 Task: Send an email with the signature Gus Powell with the subject Cancellation of a call and the message Can you please provide an update on the project status? from softage.8@softage.net to softage.9@softage.net and softage.10@softage.net
Action: Mouse moved to (964, 56)
Screenshot: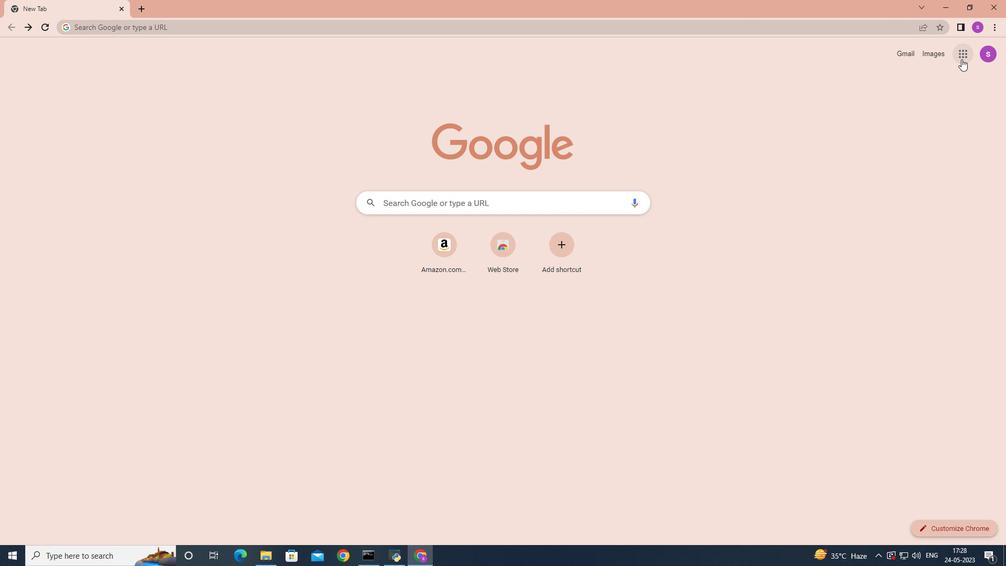 
Action: Mouse pressed left at (964, 56)
Screenshot: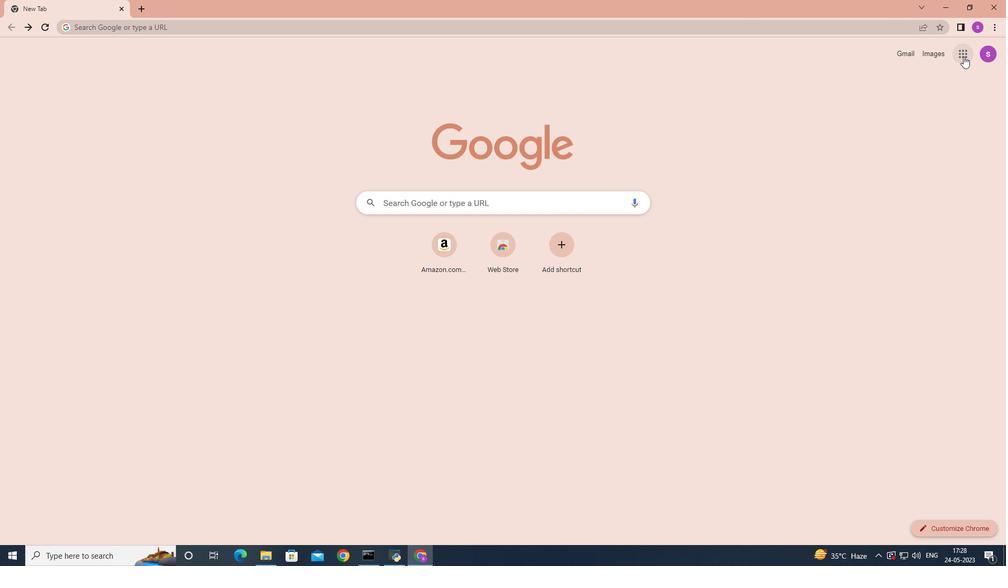 
Action: Mouse moved to (923, 101)
Screenshot: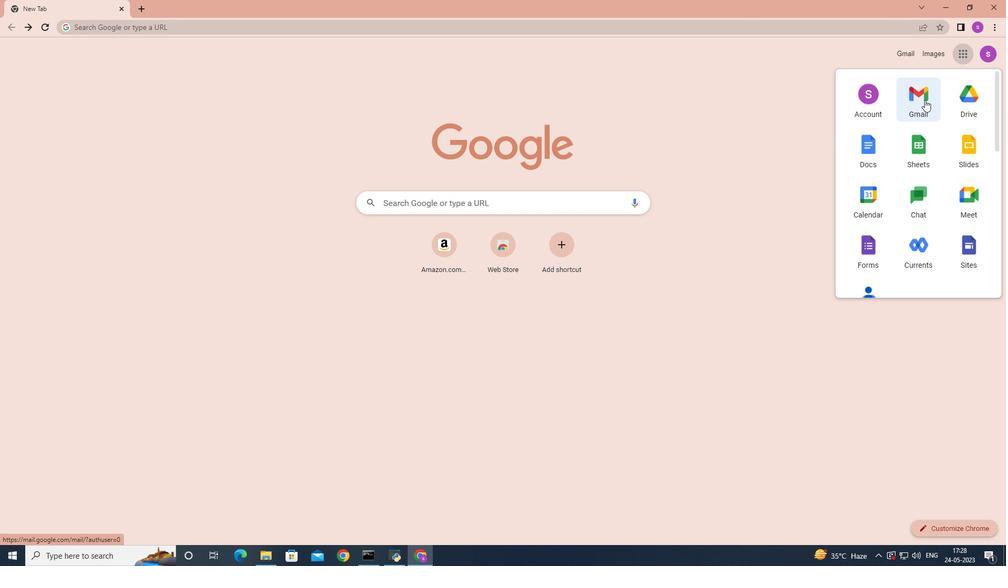 
Action: Mouse pressed left at (923, 101)
Screenshot: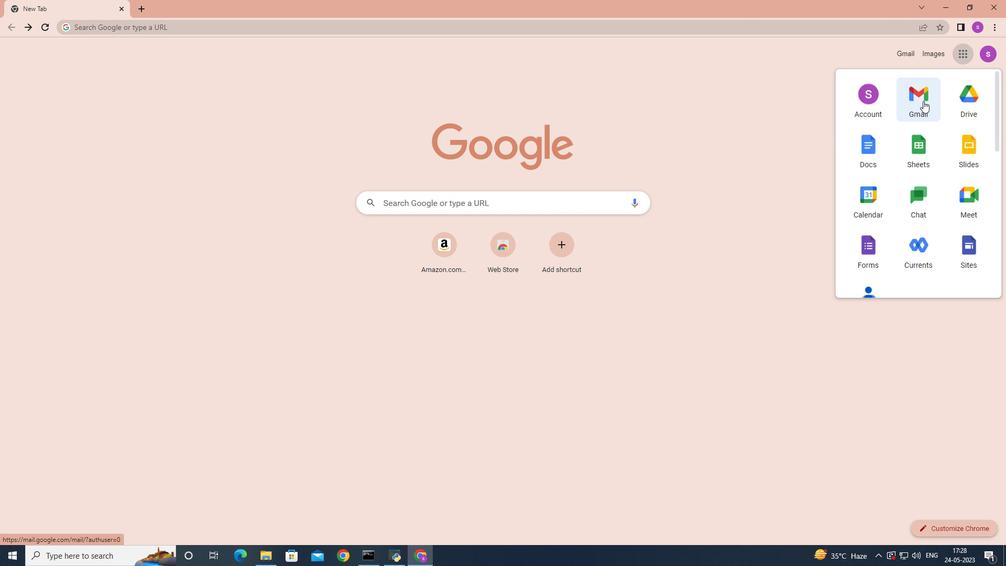 
Action: Mouse moved to (892, 61)
Screenshot: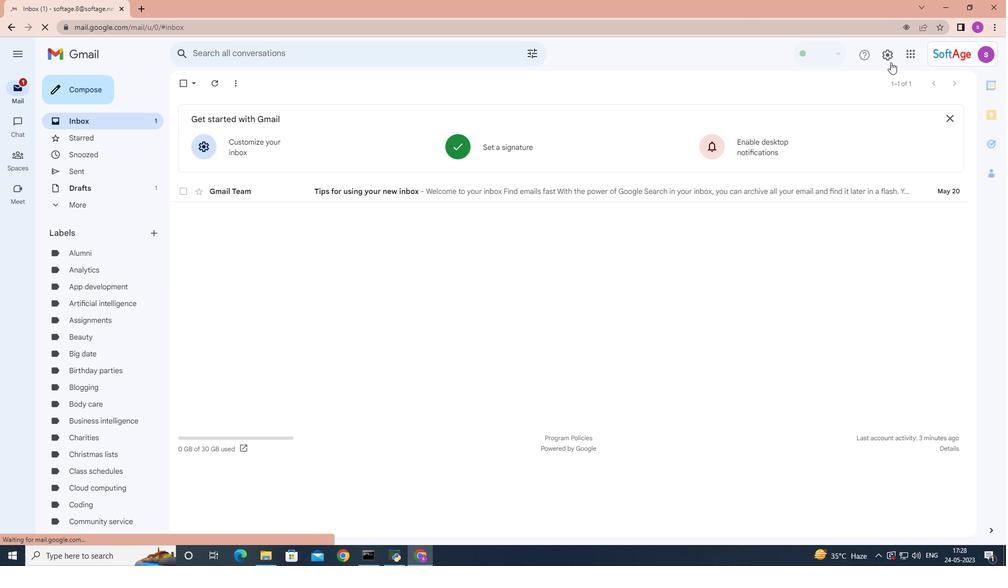 
Action: Mouse pressed left at (892, 61)
Screenshot: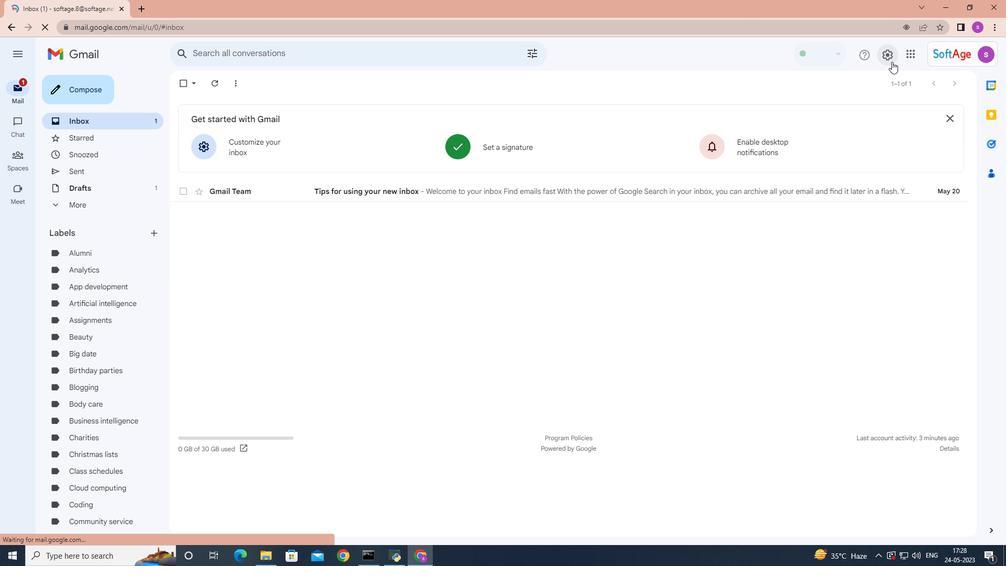 
Action: Mouse moved to (895, 106)
Screenshot: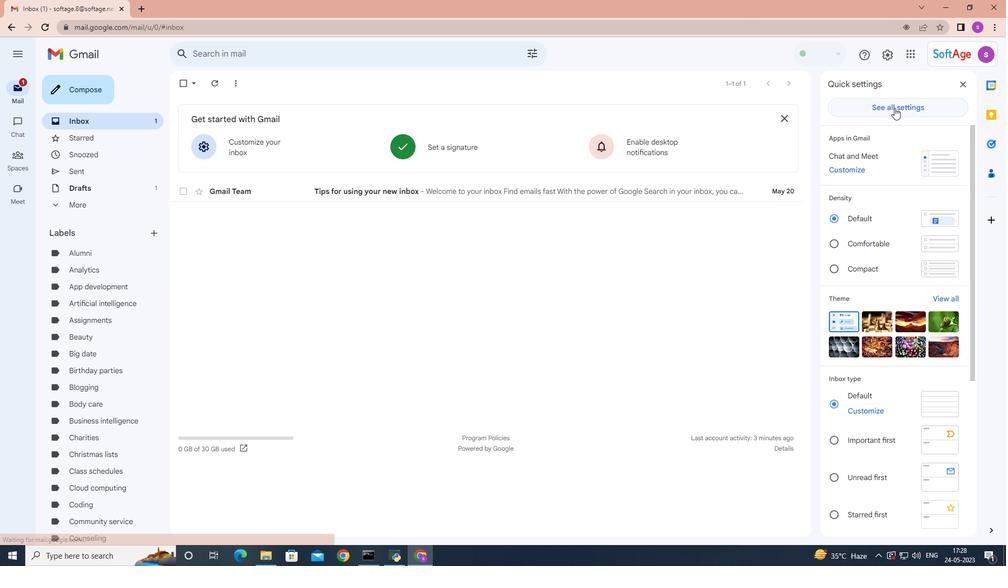 
Action: Mouse pressed left at (895, 106)
Screenshot: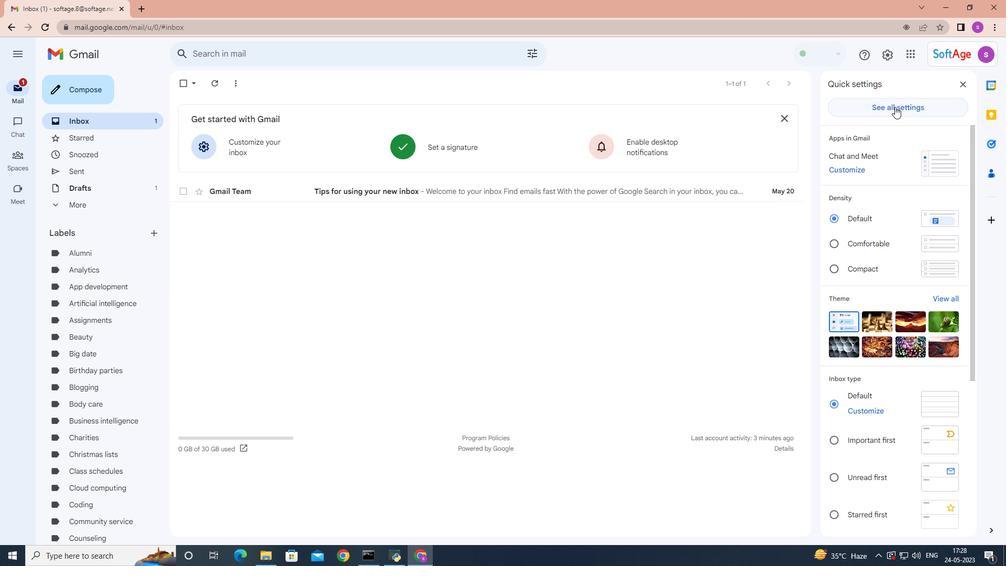 
Action: Mouse moved to (765, 188)
Screenshot: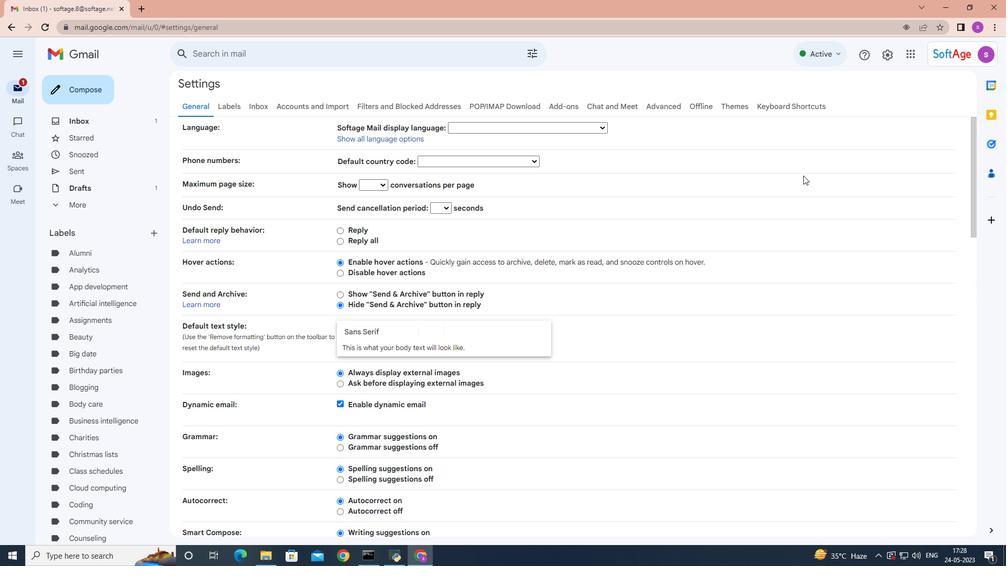 
Action: Mouse scrolled (765, 187) with delta (0, 0)
Screenshot: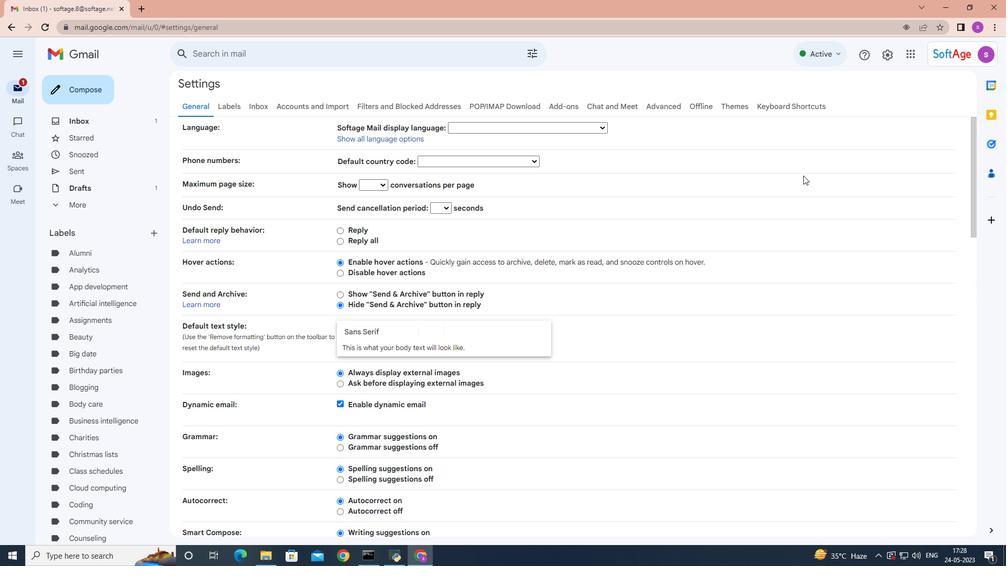 
Action: Mouse scrolled (765, 187) with delta (0, 0)
Screenshot: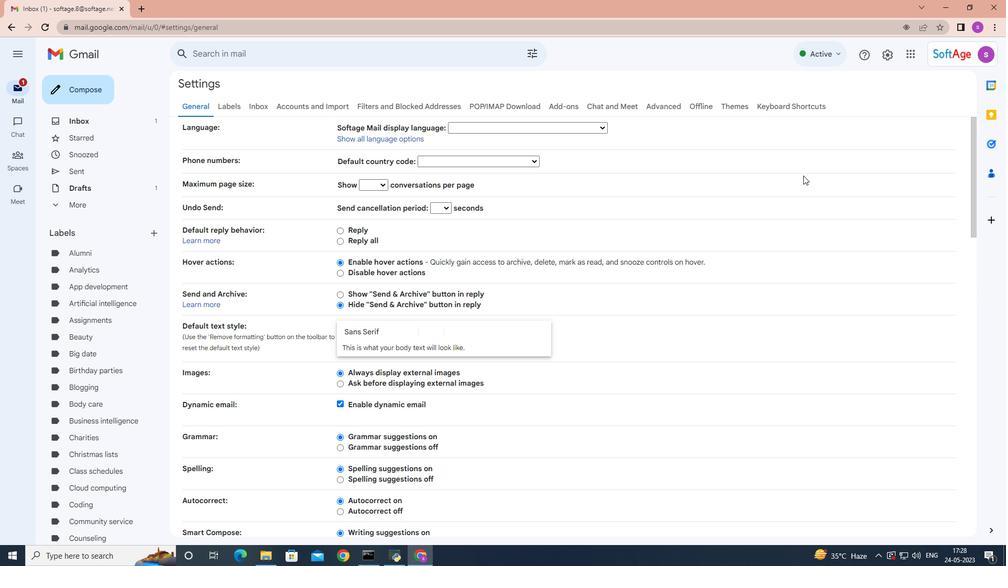 
Action: Mouse moved to (764, 188)
Screenshot: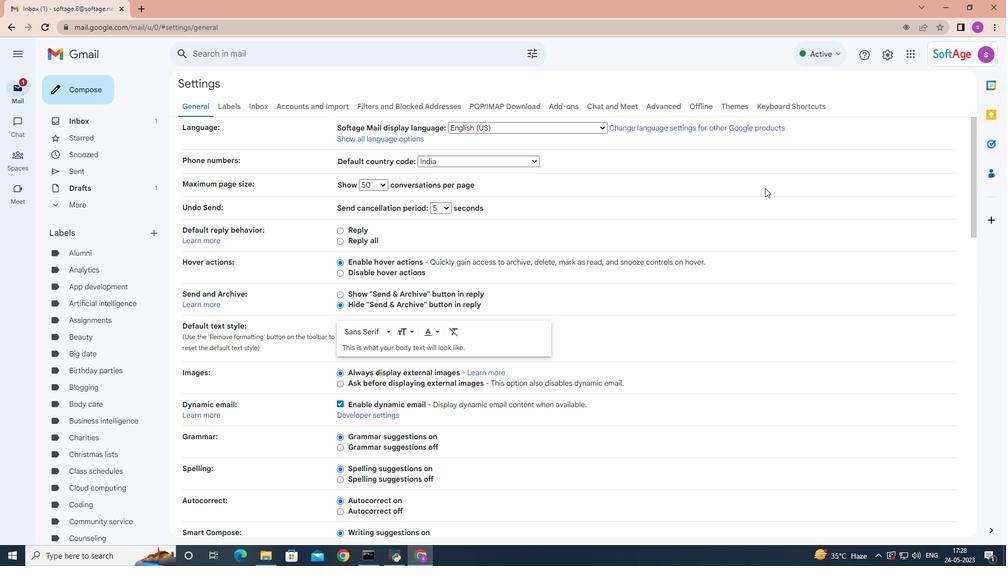 
Action: Mouse scrolled (764, 187) with delta (0, 0)
Screenshot: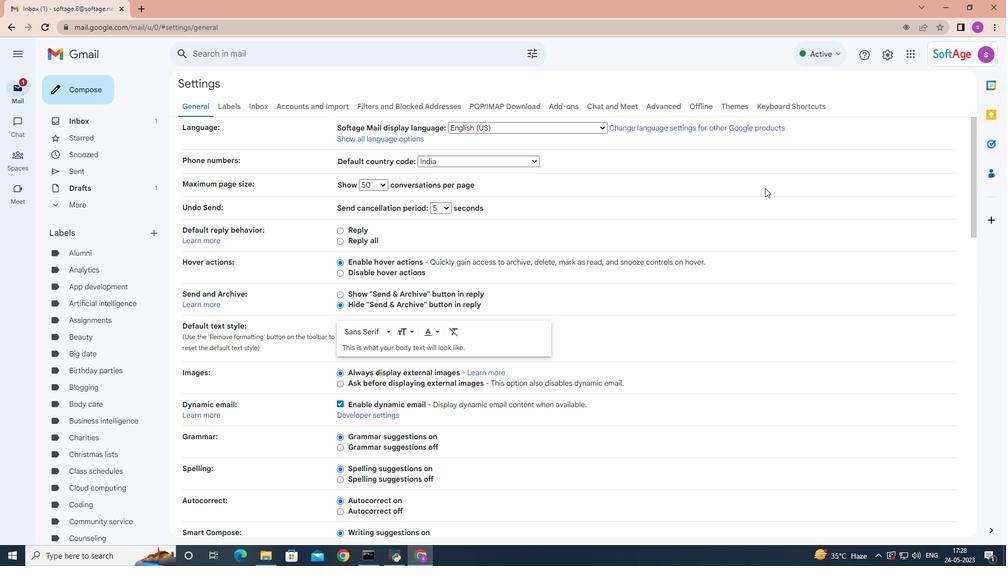 
Action: Mouse moved to (763, 188)
Screenshot: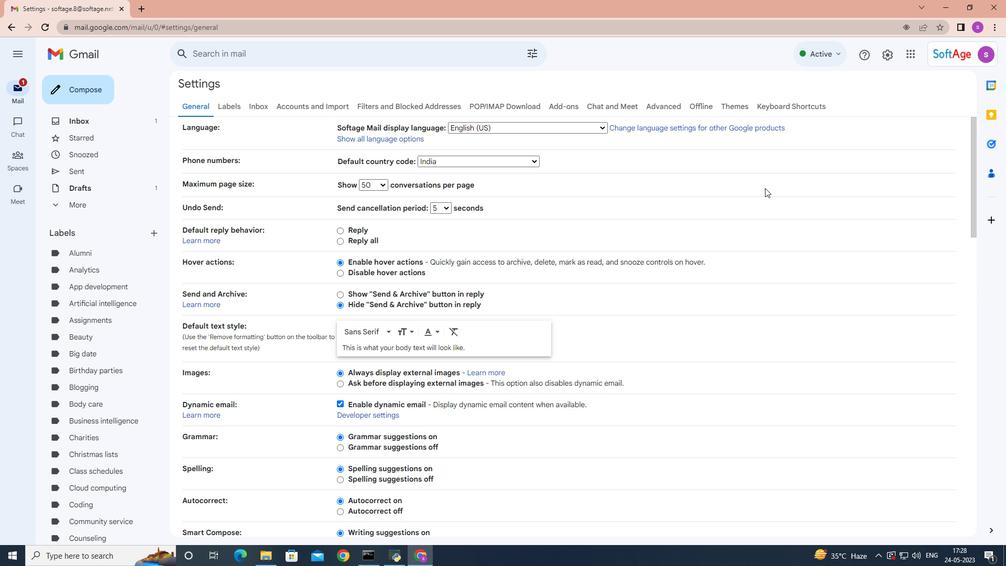 
Action: Mouse scrolled (763, 187) with delta (0, 0)
Screenshot: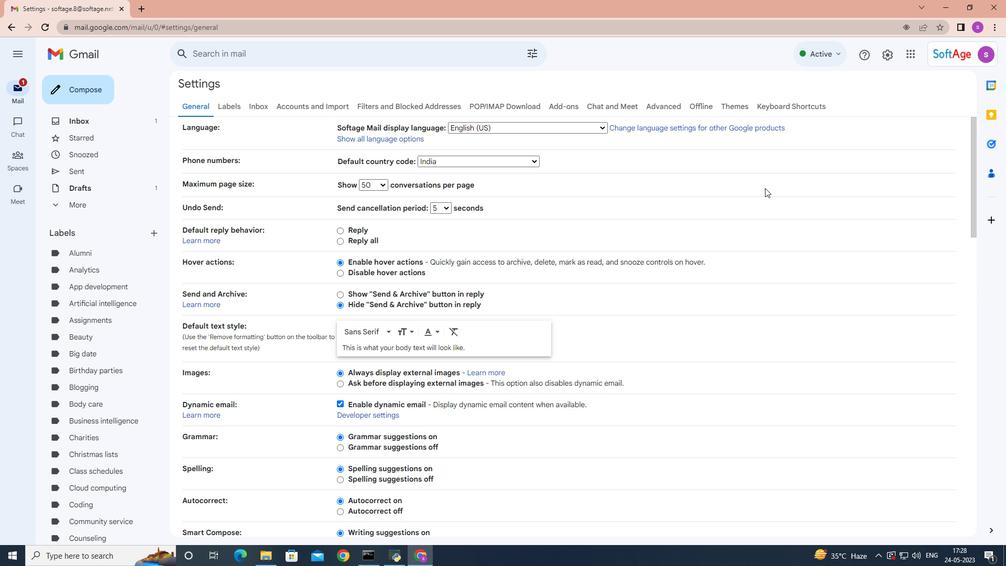 
Action: Mouse moved to (762, 187)
Screenshot: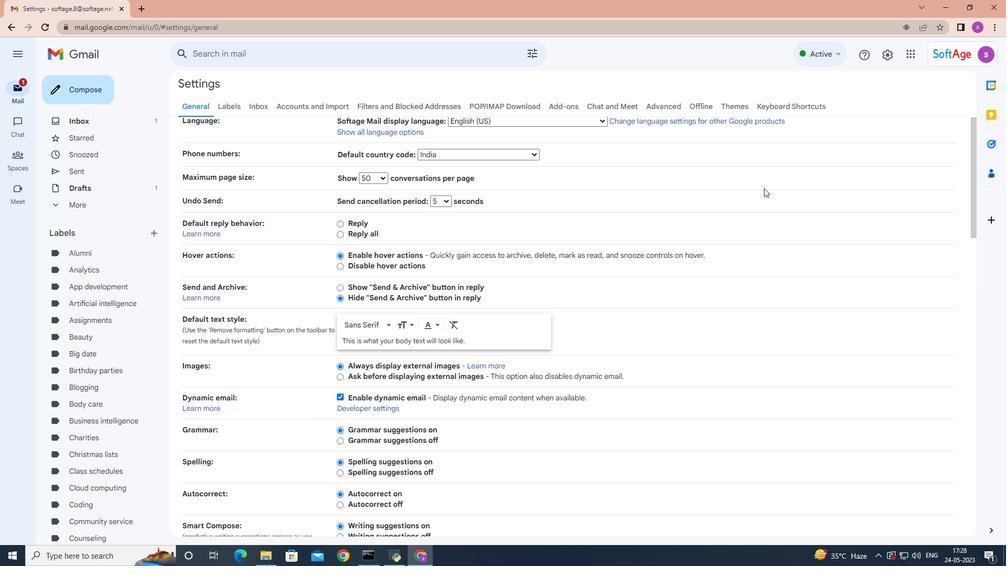 
Action: Mouse scrolled (762, 187) with delta (0, 0)
Screenshot: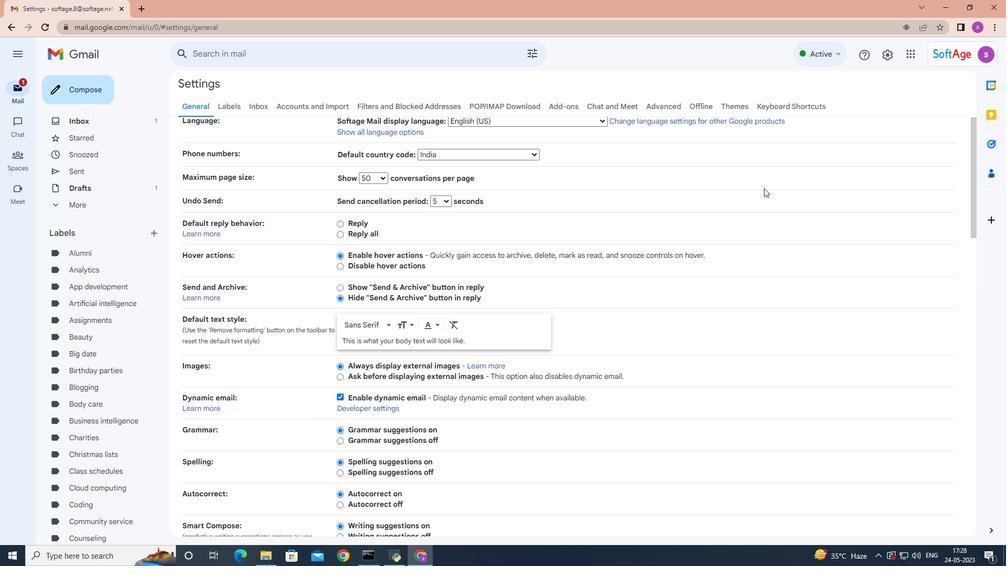 
Action: Mouse moved to (725, 169)
Screenshot: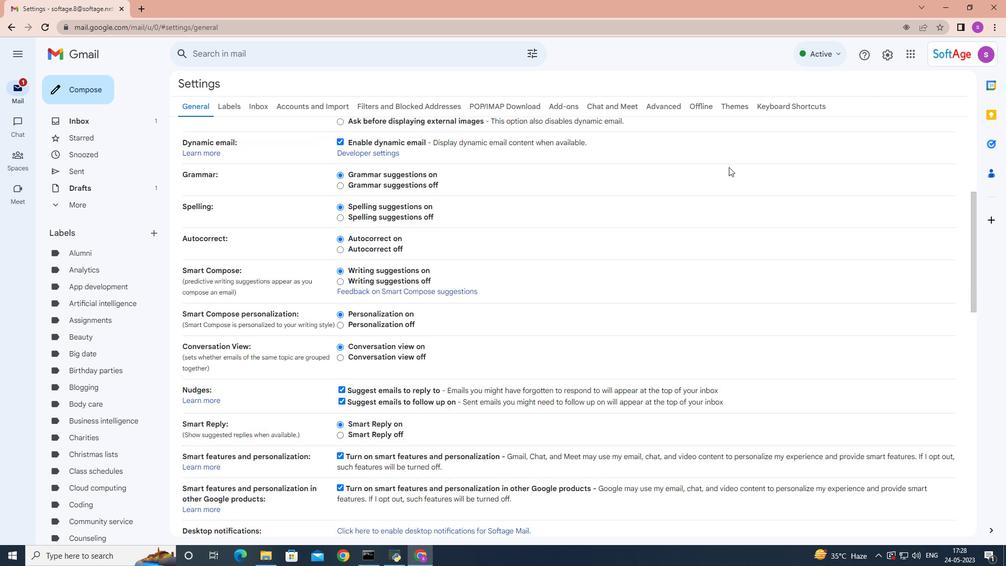 
Action: Mouse scrolled (725, 169) with delta (0, 0)
Screenshot: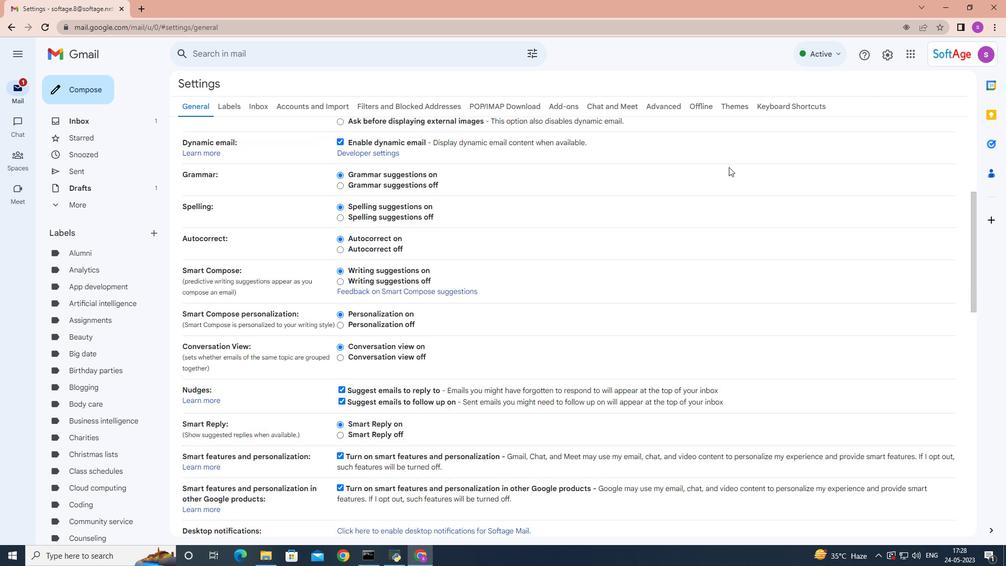 
Action: Mouse moved to (722, 171)
Screenshot: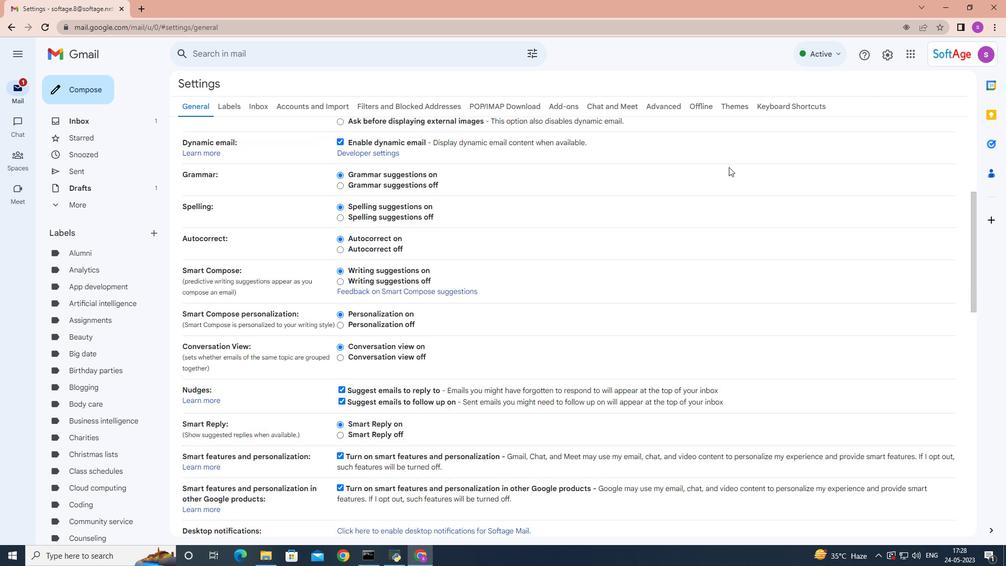 
Action: Mouse scrolled (722, 171) with delta (0, 0)
Screenshot: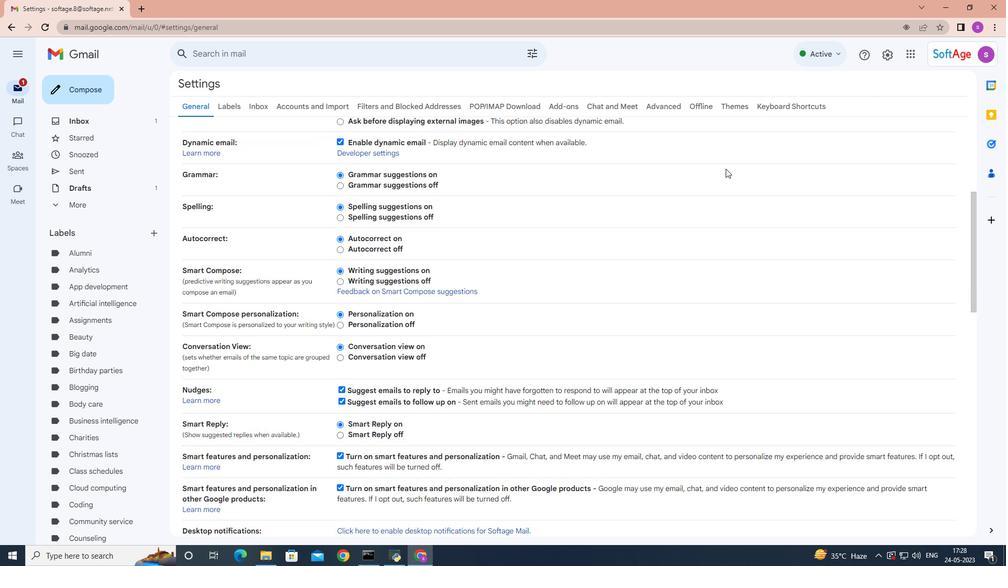 
Action: Mouse moved to (721, 172)
Screenshot: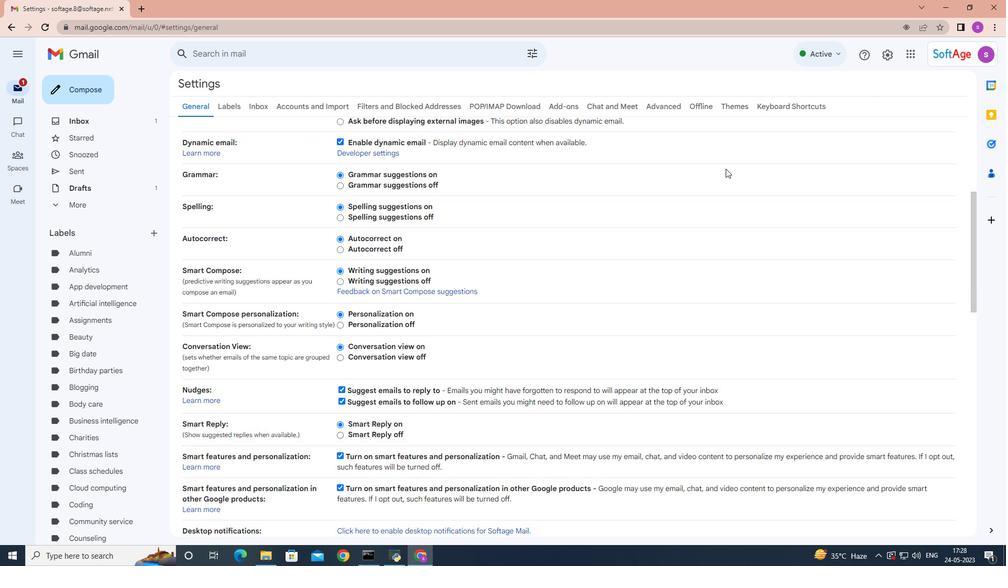 
Action: Mouse scrolled (721, 171) with delta (0, 0)
Screenshot: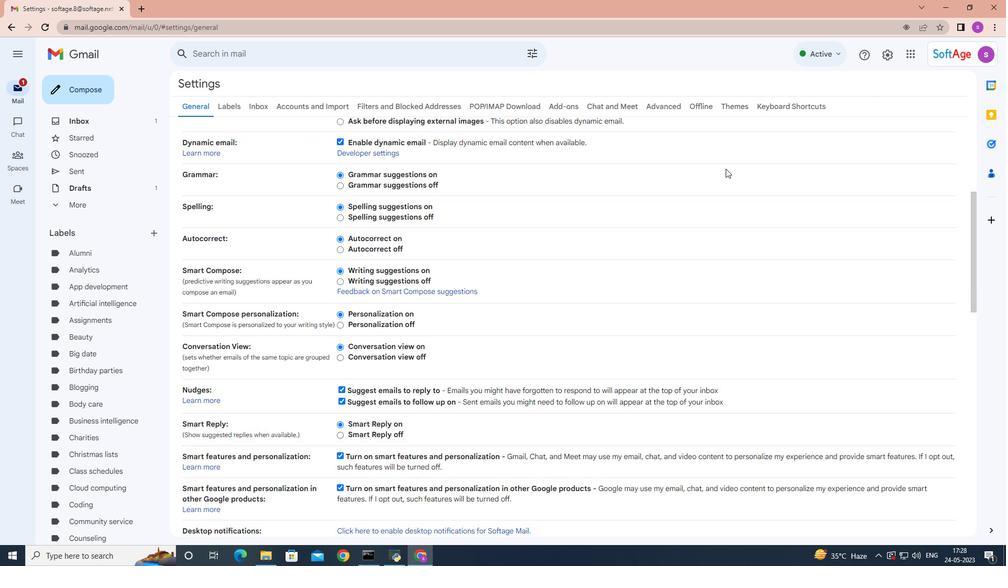 
Action: Mouse moved to (720, 172)
Screenshot: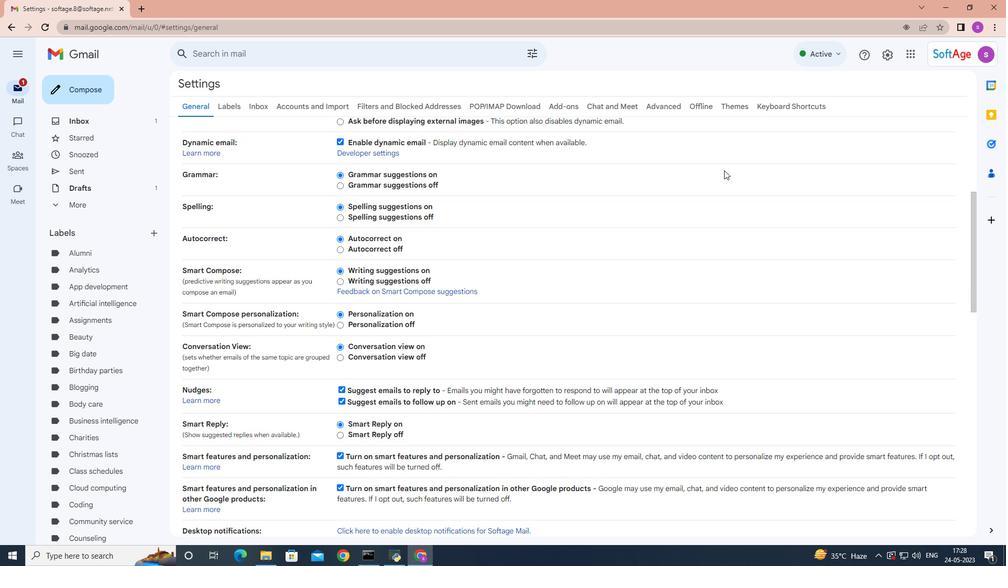 
Action: Mouse scrolled (720, 171) with delta (0, 0)
Screenshot: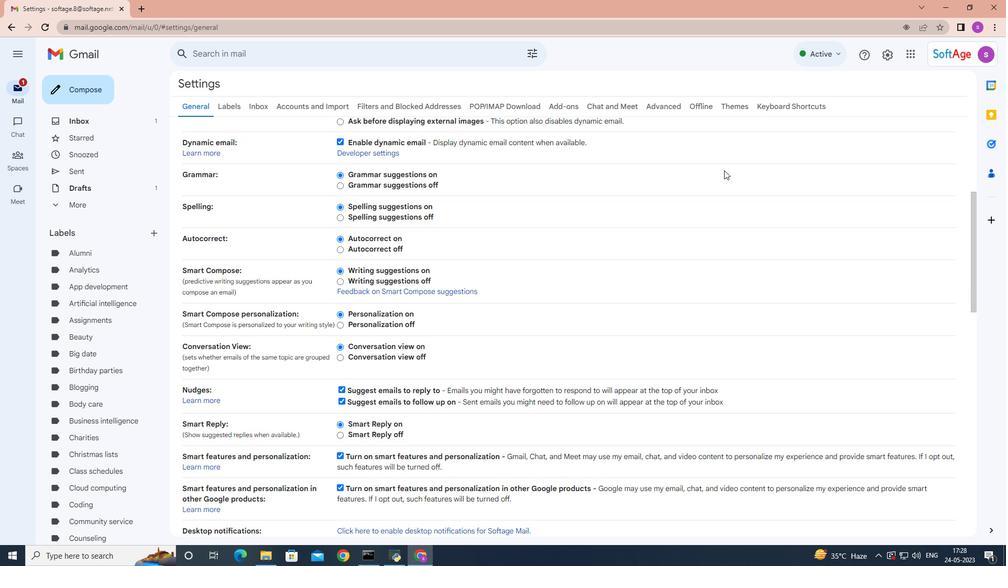 
Action: Mouse moved to (721, 169)
Screenshot: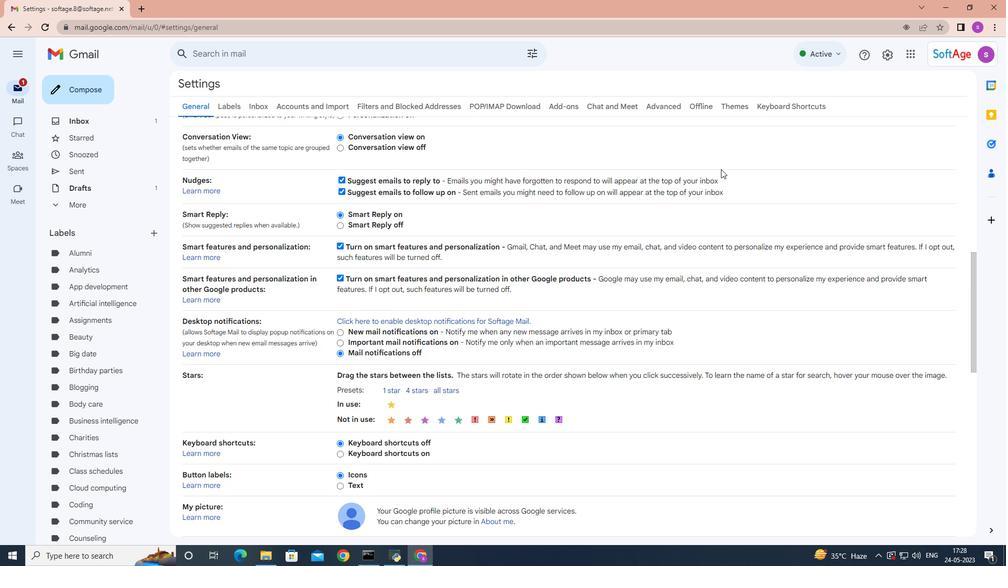 
Action: Mouse scrolled (721, 168) with delta (0, 0)
Screenshot: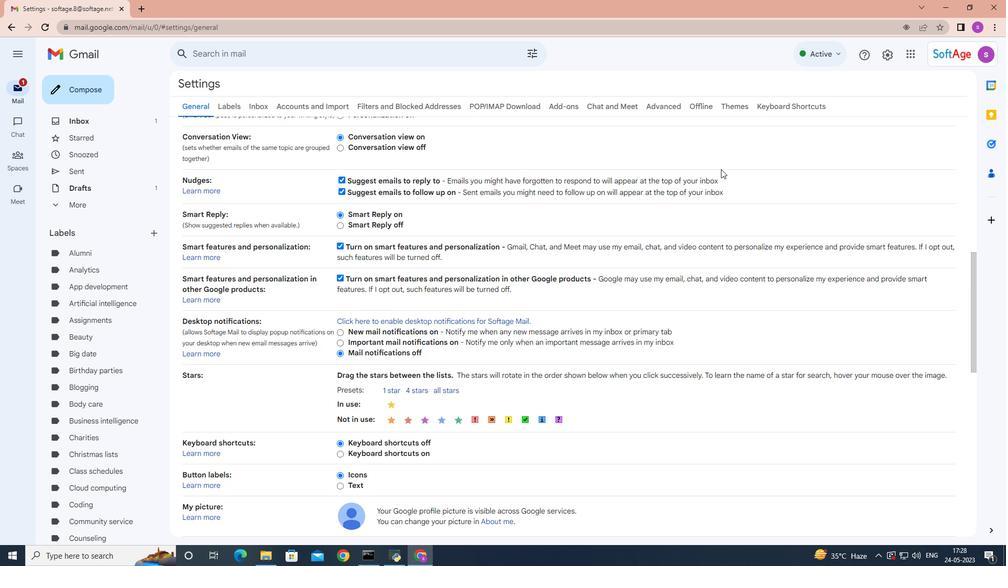 
Action: Mouse scrolled (721, 168) with delta (0, 0)
Screenshot: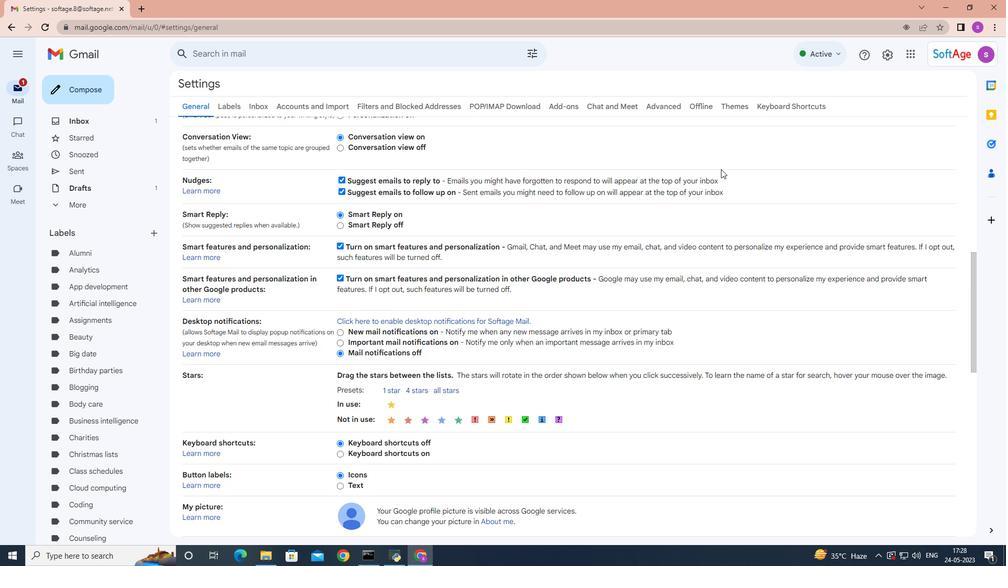 
Action: Mouse moved to (721, 169)
Screenshot: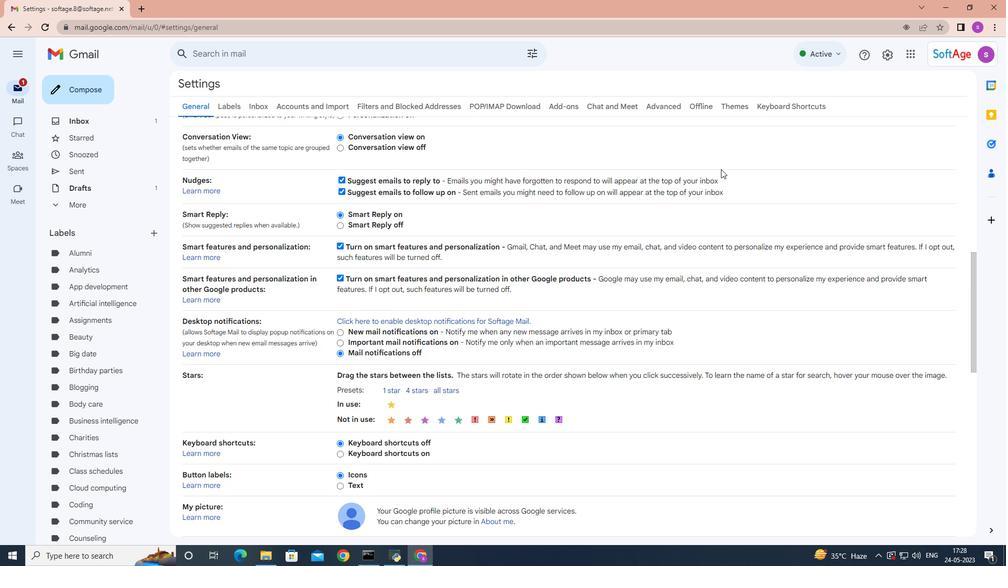 
Action: Mouse scrolled (721, 168) with delta (0, 0)
Screenshot: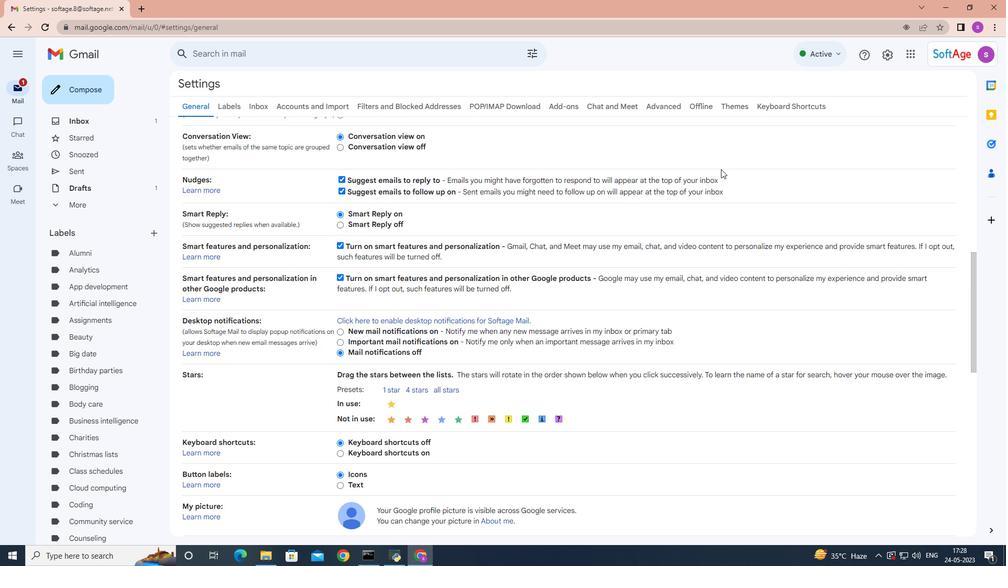 
Action: Mouse scrolled (721, 168) with delta (0, 0)
Screenshot: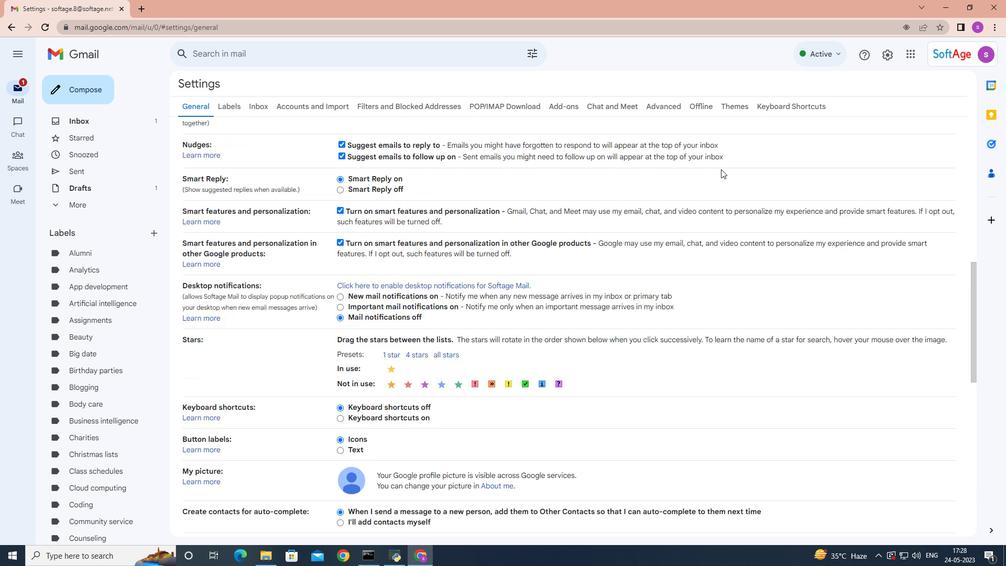
Action: Mouse moved to (721, 170)
Screenshot: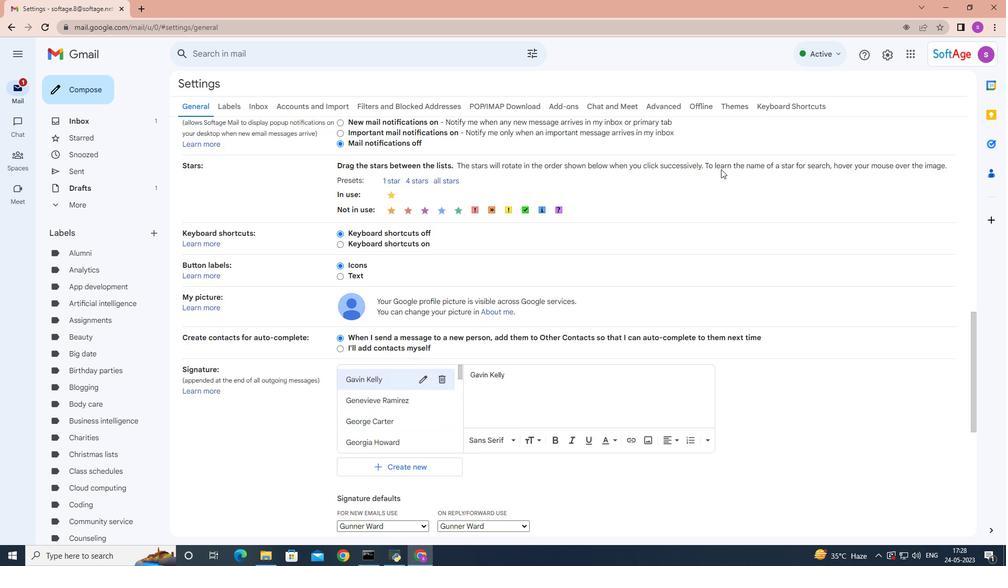 
Action: Mouse scrolled (721, 169) with delta (0, 0)
Screenshot: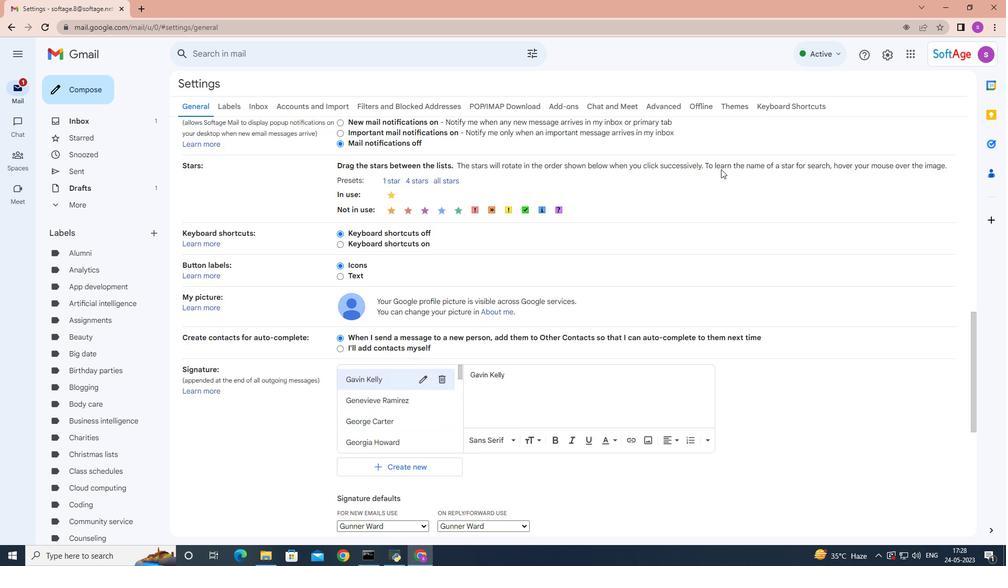 
Action: Mouse scrolled (721, 170) with delta (0, 0)
Screenshot: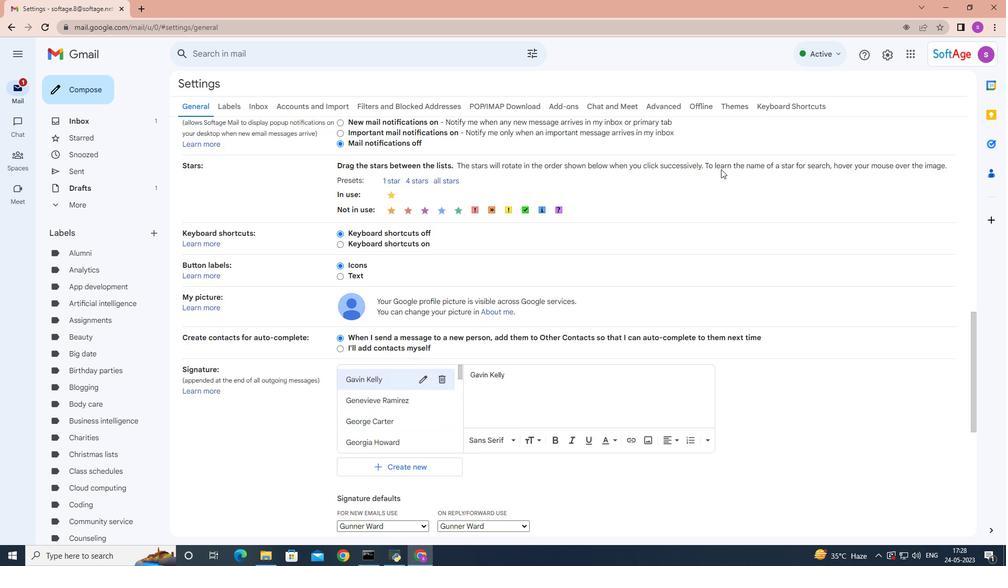 
Action: Mouse moved to (720, 170)
Screenshot: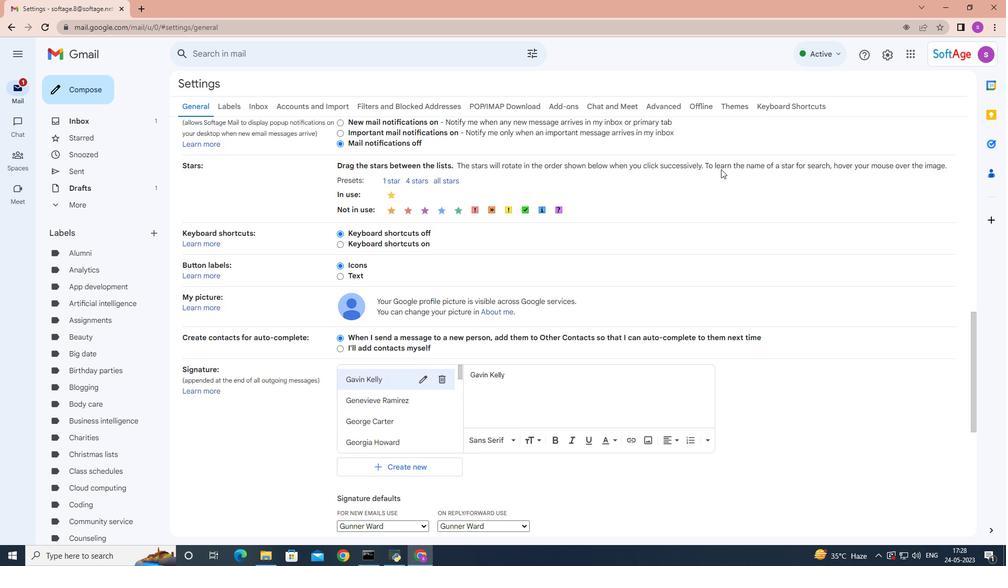 
Action: Mouse scrolled (720, 170) with delta (0, 0)
Screenshot: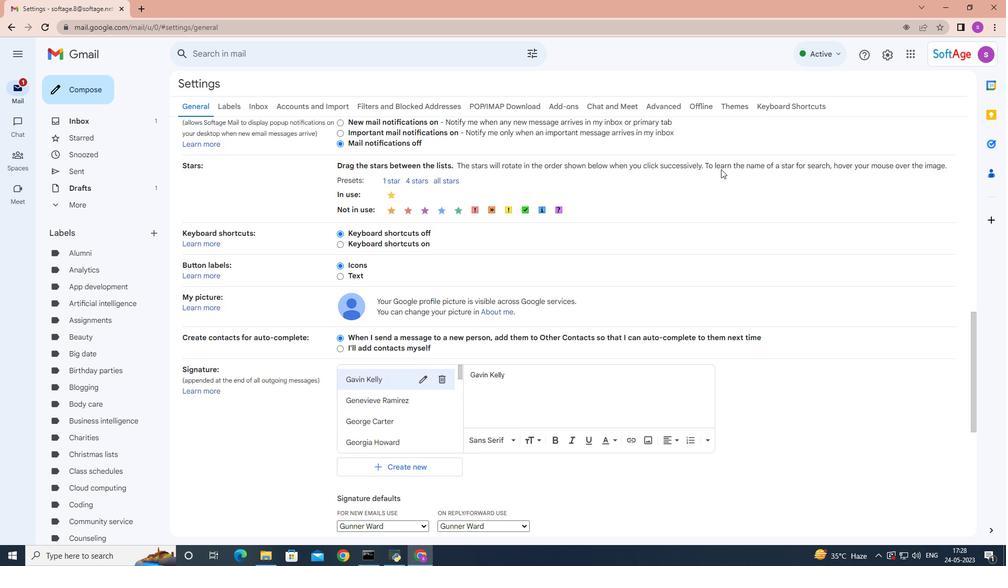 
Action: Mouse moved to (720, 170)
Screenshot: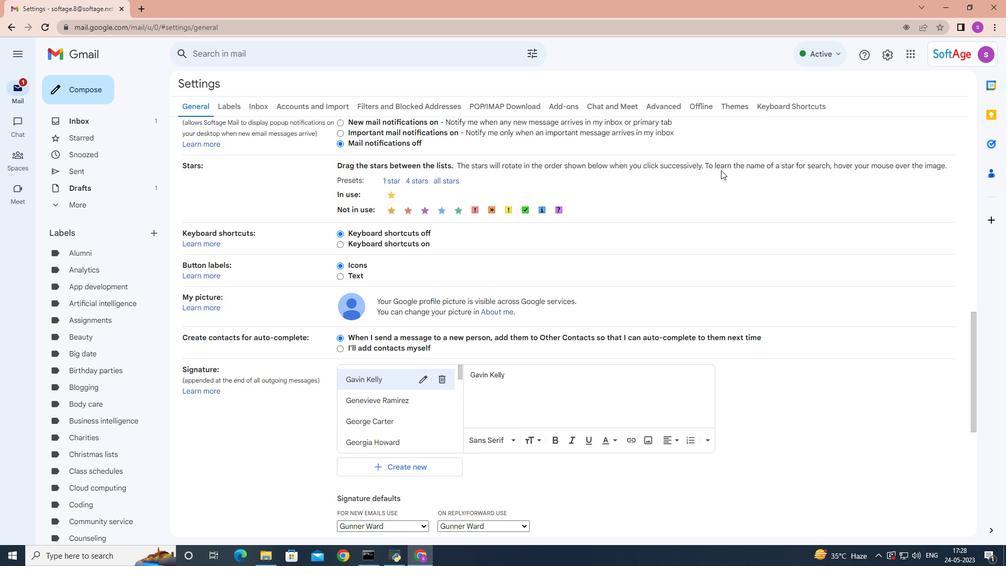 
Action: Mouse scrolled (720, 170) with delta (0, 0)
Screenshot: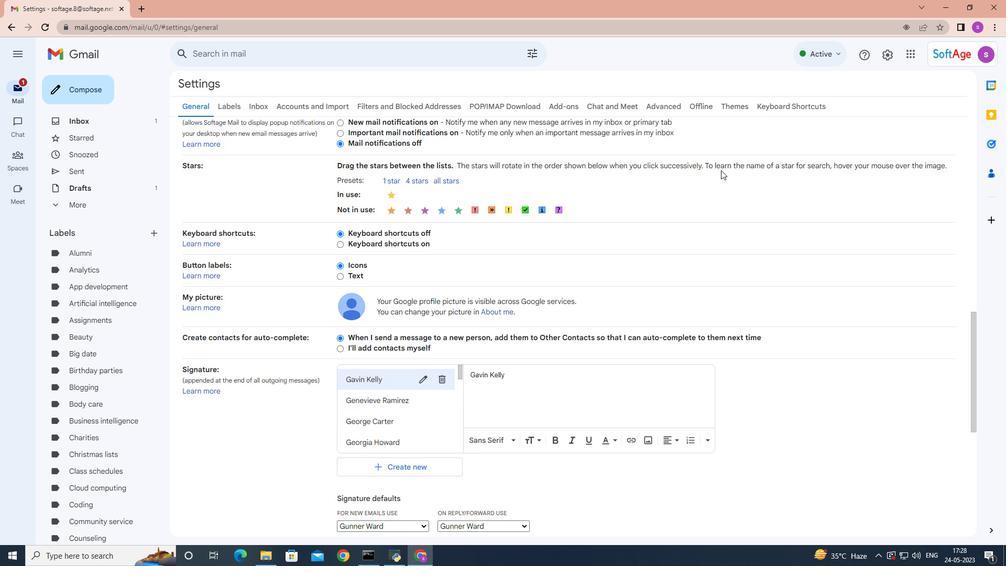 
Action: Mouse moved to (719, 170)
Screenshot: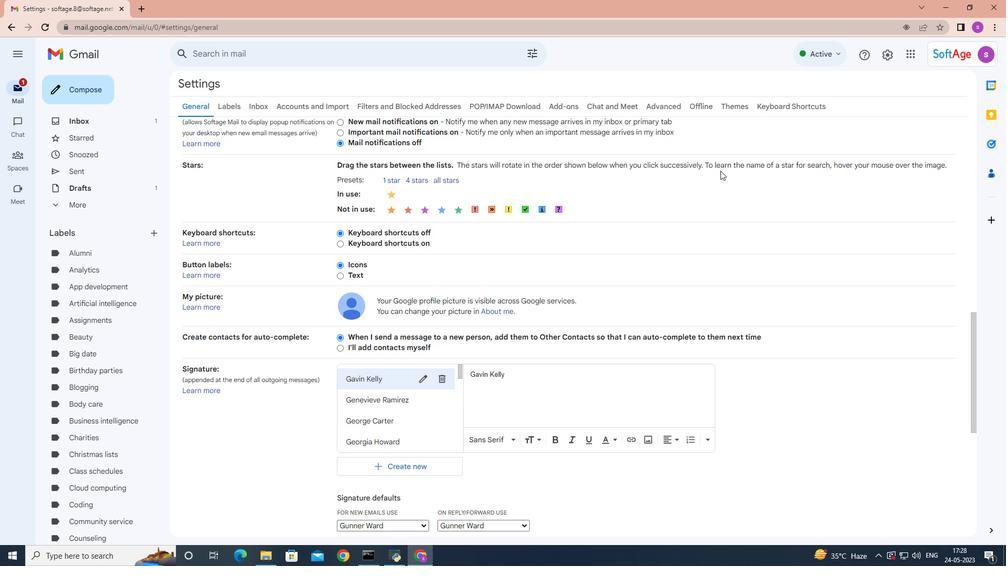 
Action: Mouse scrolled (719, 170) with delta (0, 0)
Screenshot: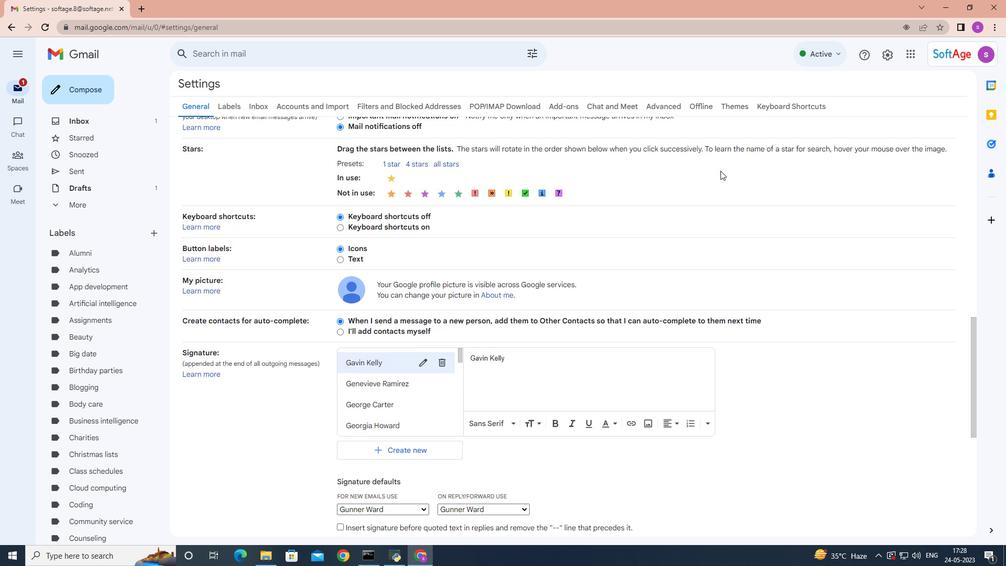 
Action: Mouse moved to (431, 202)
Screenshot: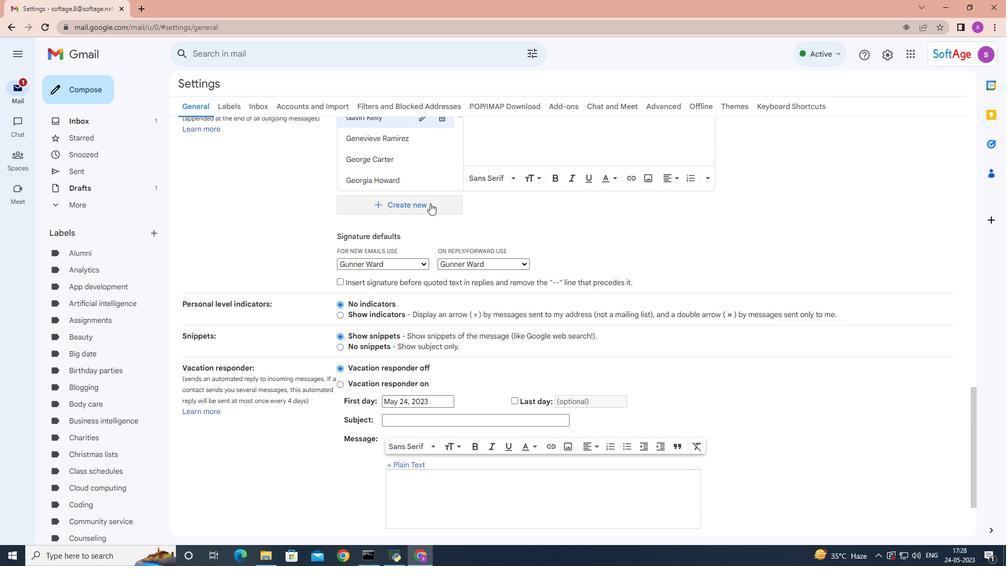 
Action: Mouse pressed left at (431, 202)
Screenshot: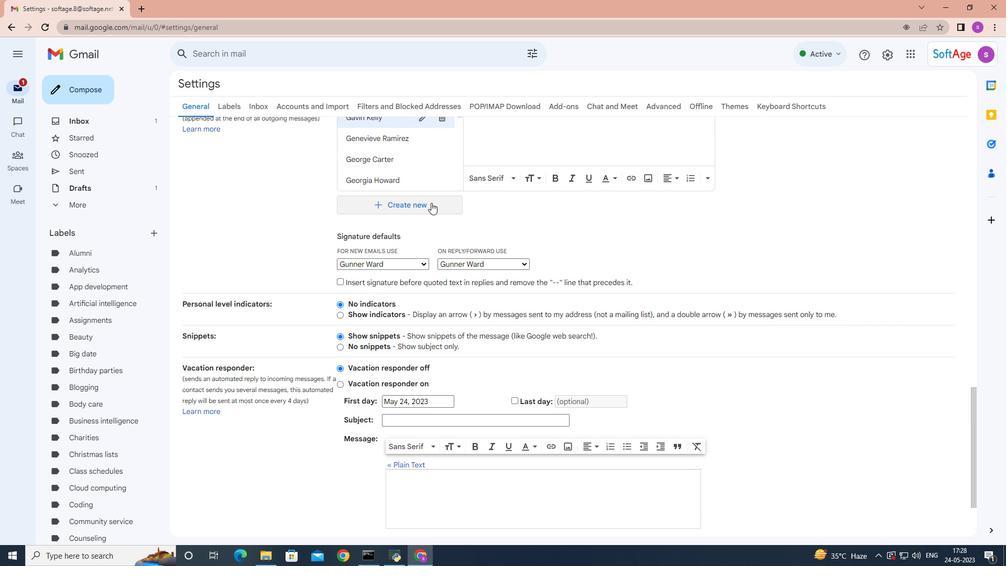 
Action: Mouse moved to (554, 314)
Screenshot: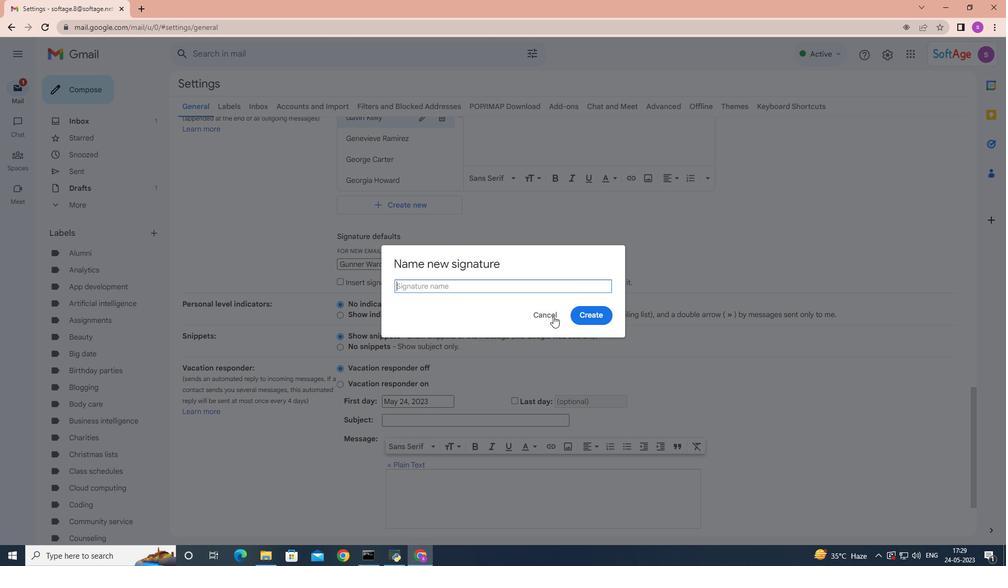 
Action: Mouse pressed left at (554, 314)
Screenshot: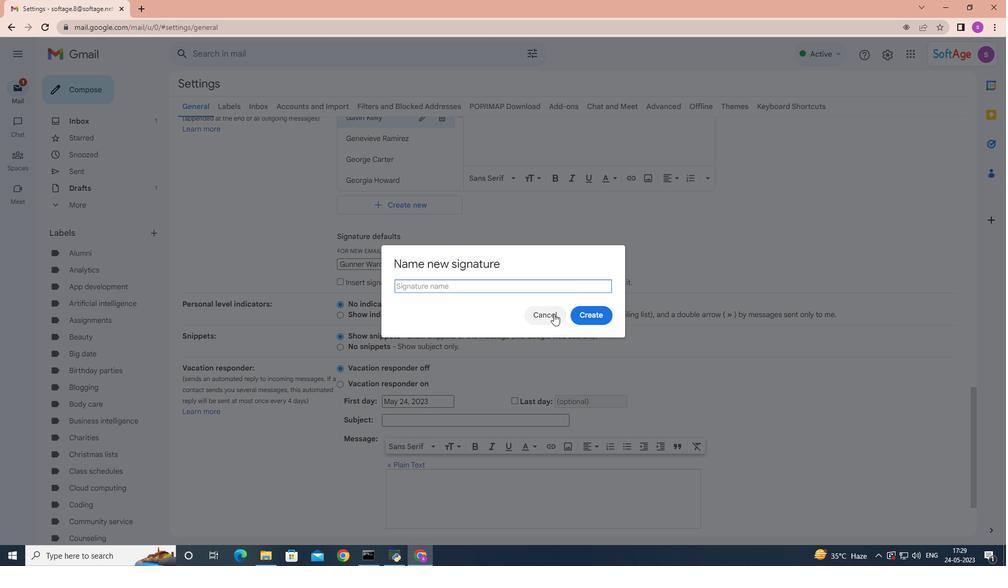 
Action: Mouse moved to (404, 164)
Screenshot: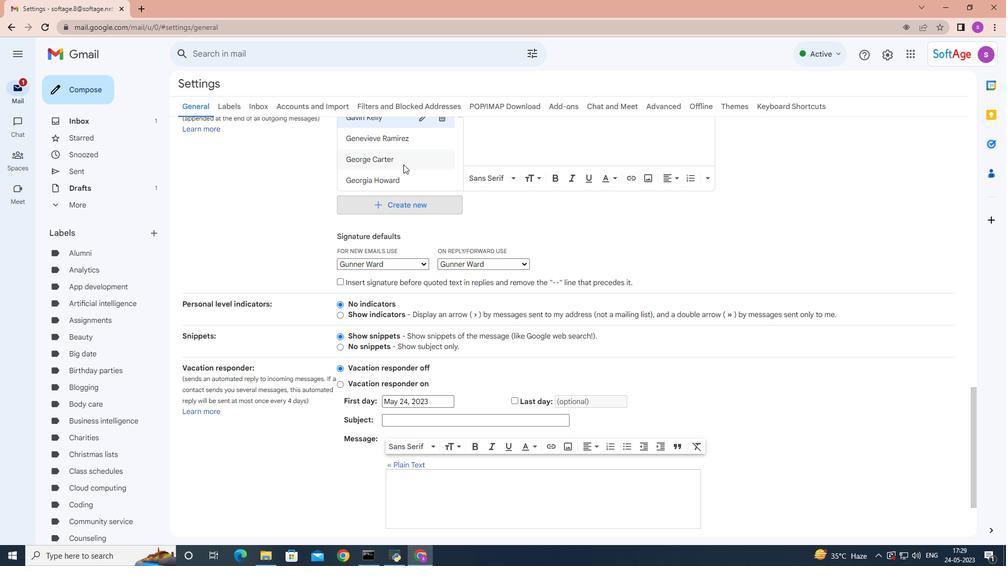 
Action: Mouse scrolled (404, 164) with delta (0, 0)
Screenshot: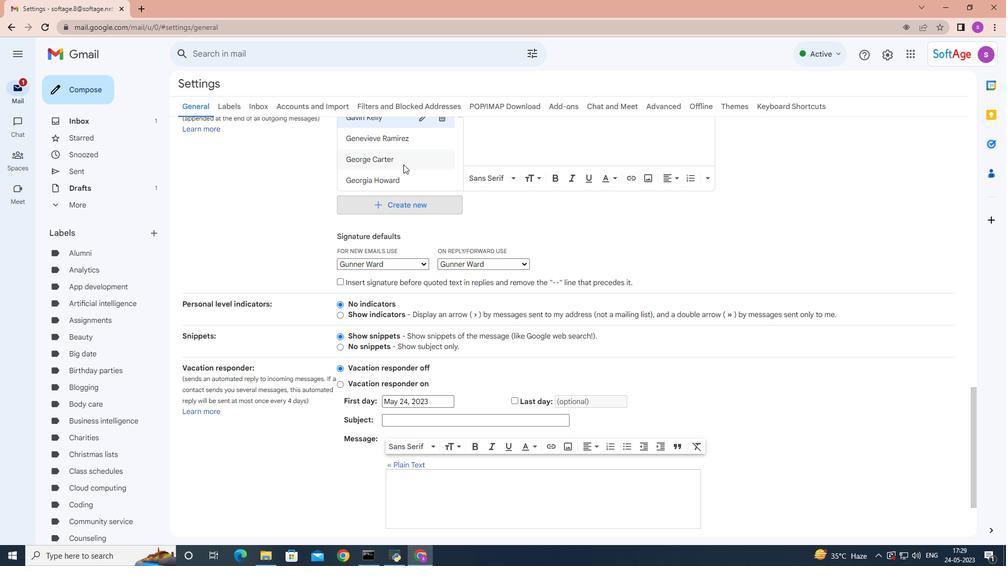 
Action: Mouse scrolled (404, 164) with delta (0, 0)
Screenshot: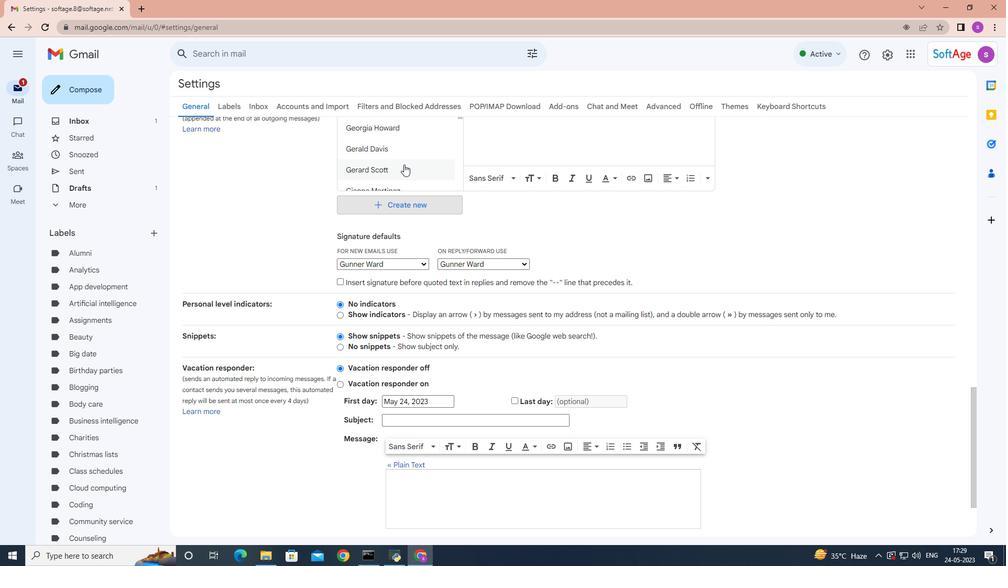 
Action: Mouse scrolled (404, 164) with delta (0, 0)
Screenshot: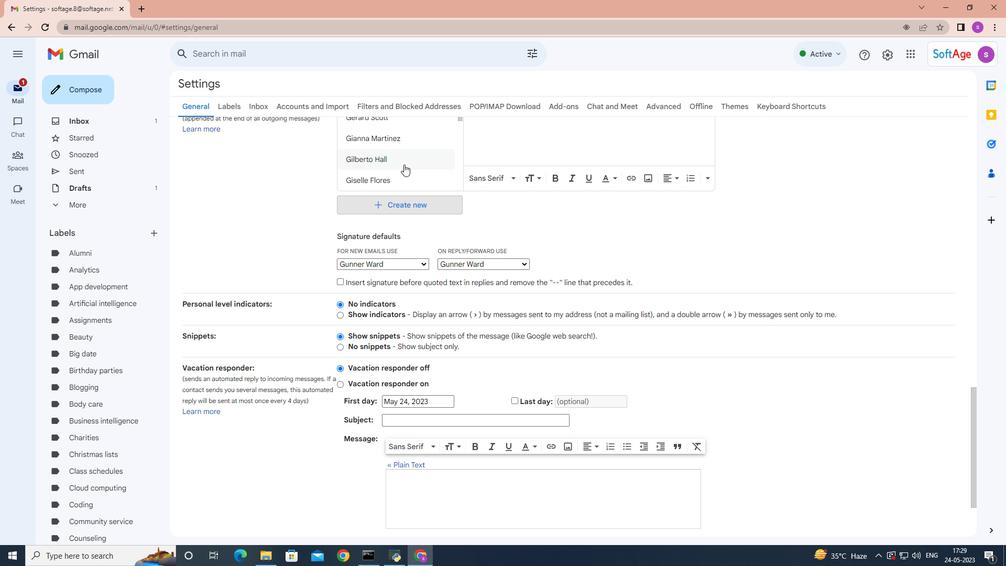 
Action: Mouse scrolled (404, 164) with delta (0, 0)
Screenshot: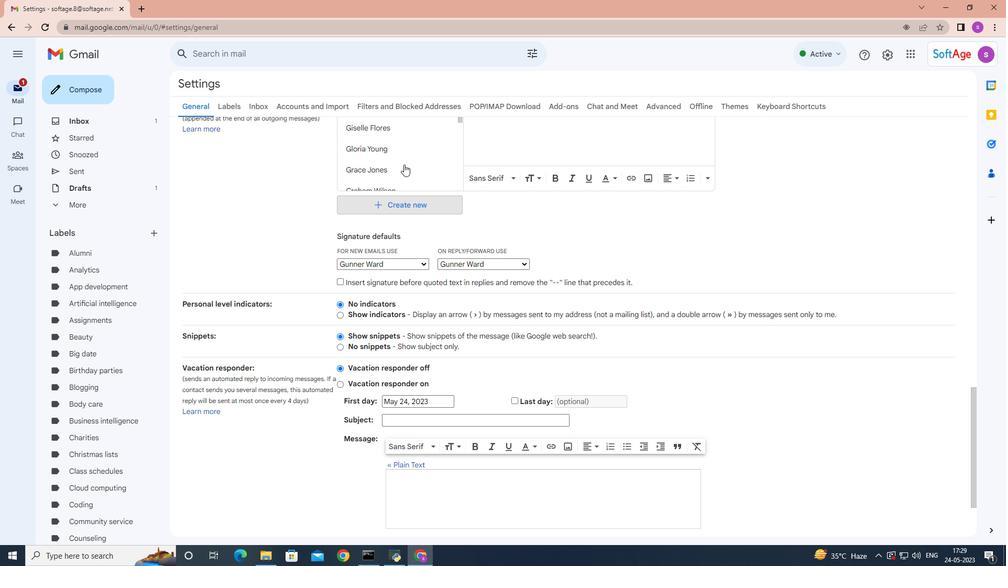 
Action: Mouse scrolled (404, 164) with delta (0, 0)
Screenshot: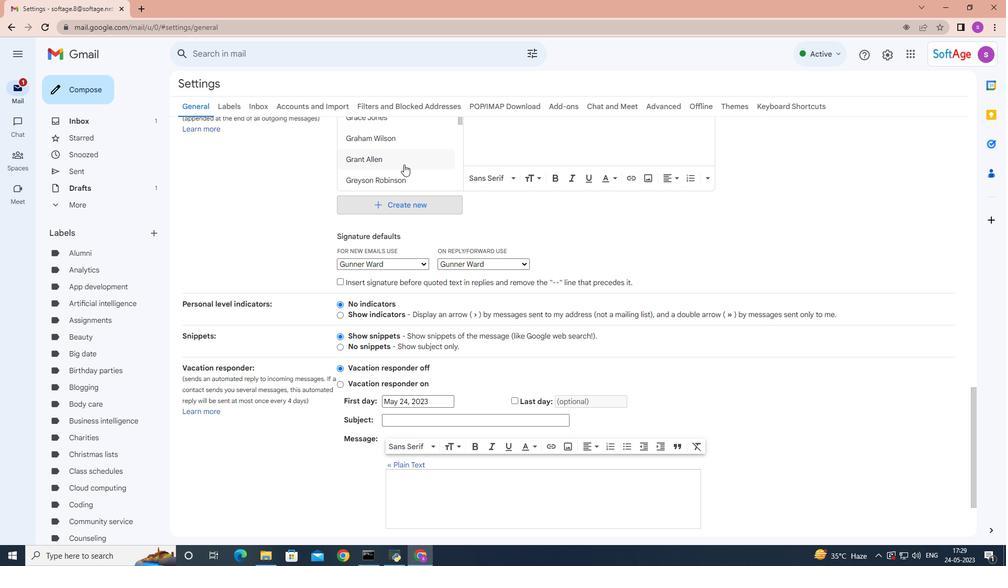 
Action: Mouse scrolled (404, 164) with delta (0, 0)
Screenshot: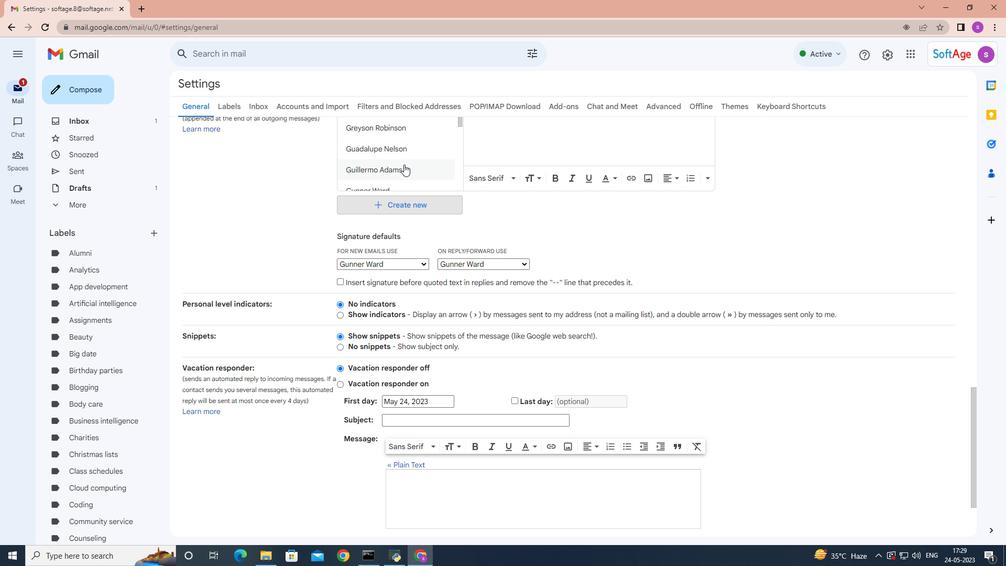 
Action: Mouse scrolled (404, 164) with delta (0, 0)
Screenshot: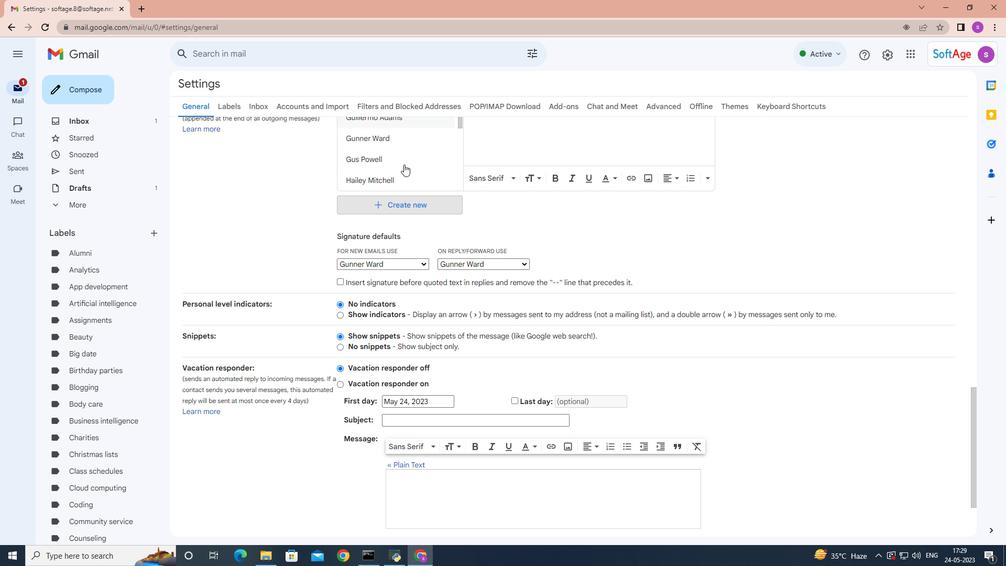 
Action: Mouse scrolled (404, 165) with delta (0, 0)
Screenshot: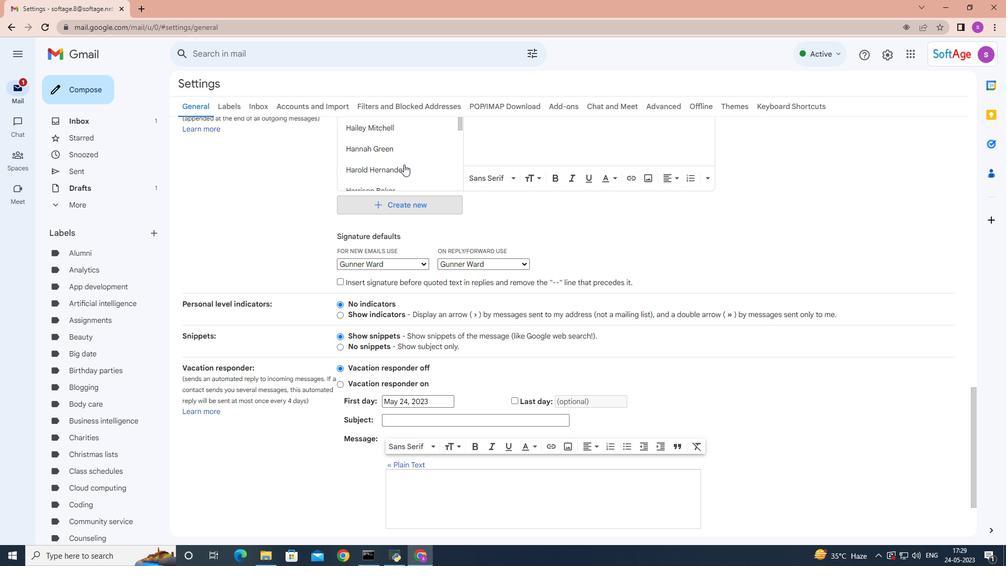 
Action: Mouse moved to (407, 158)
Screenshot: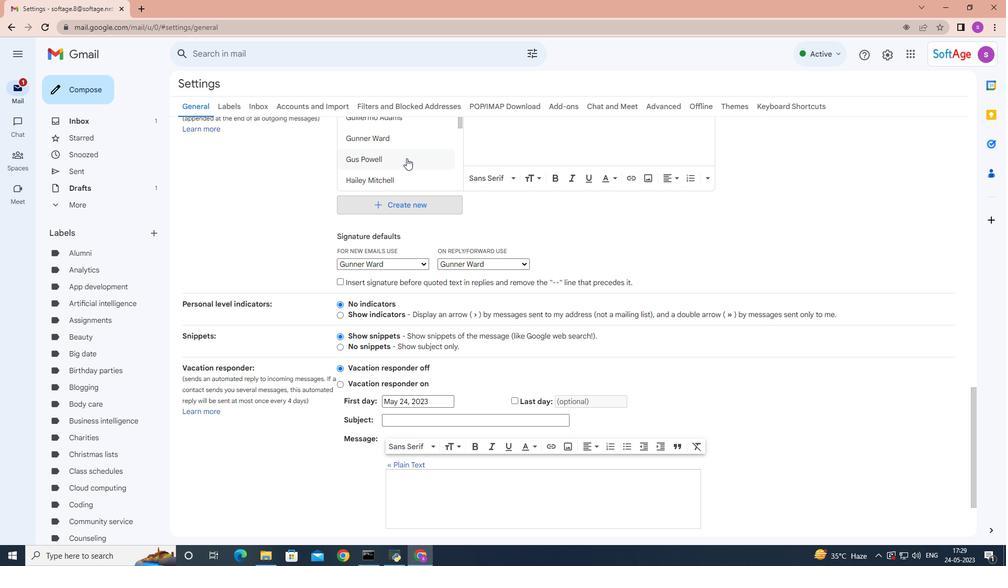
Action: Mouse pressed left at (407, 158)
Screenshot: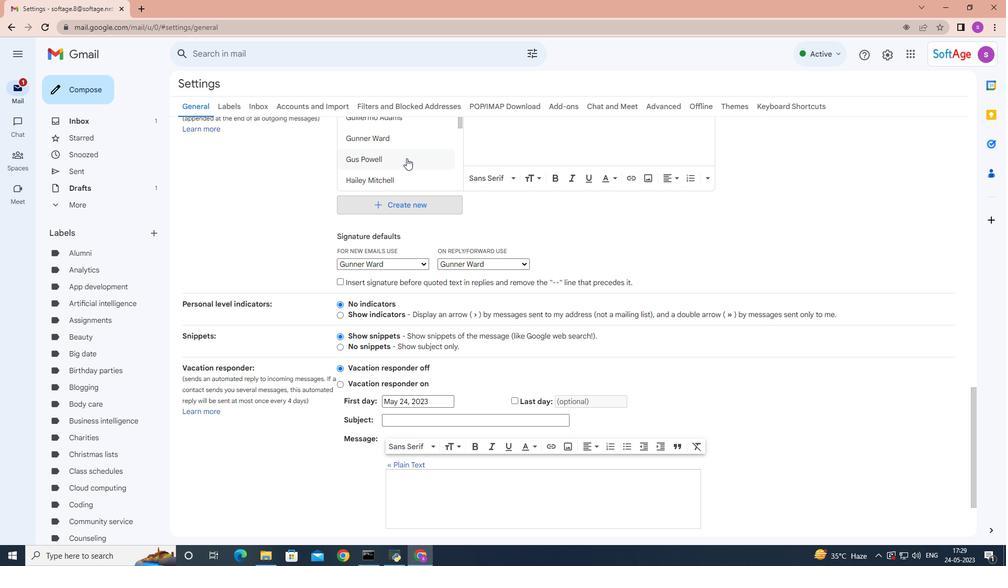 
Action: Mouse moved to (440, 374)
Screenshot: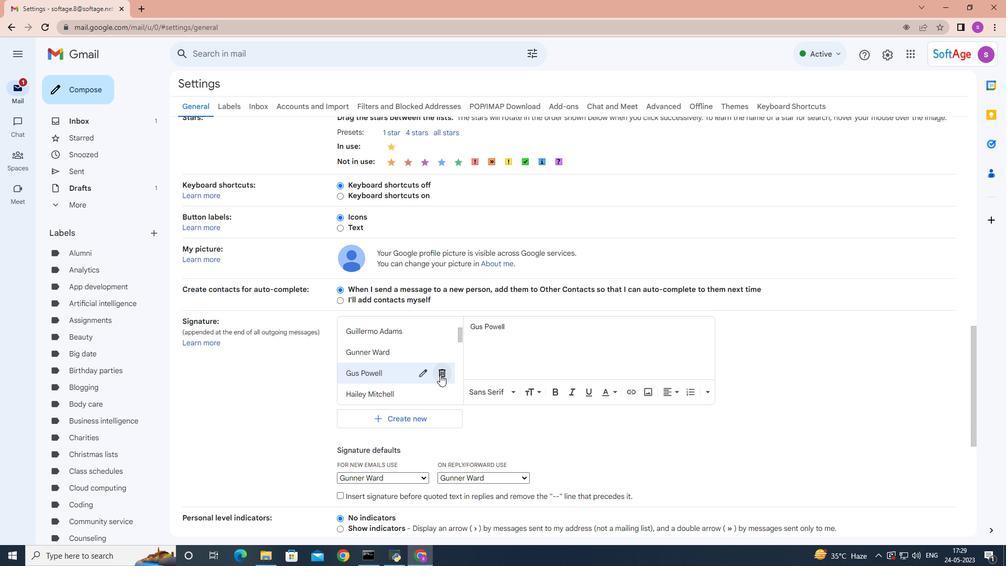 
Action: Mouse pressed left at (440, 374)
Screenshot: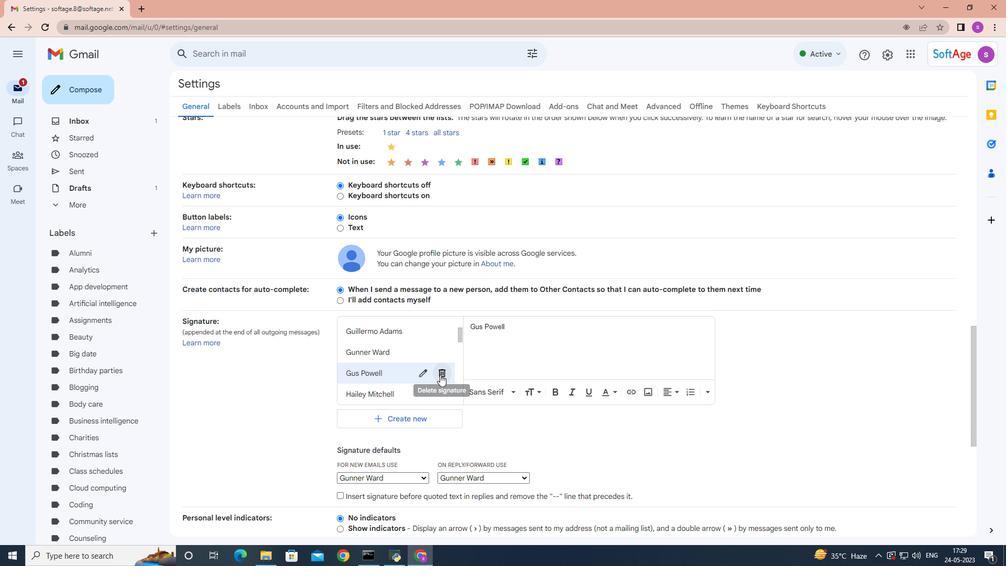 
Action: Mouse moved to (577, 312)
Screenshot: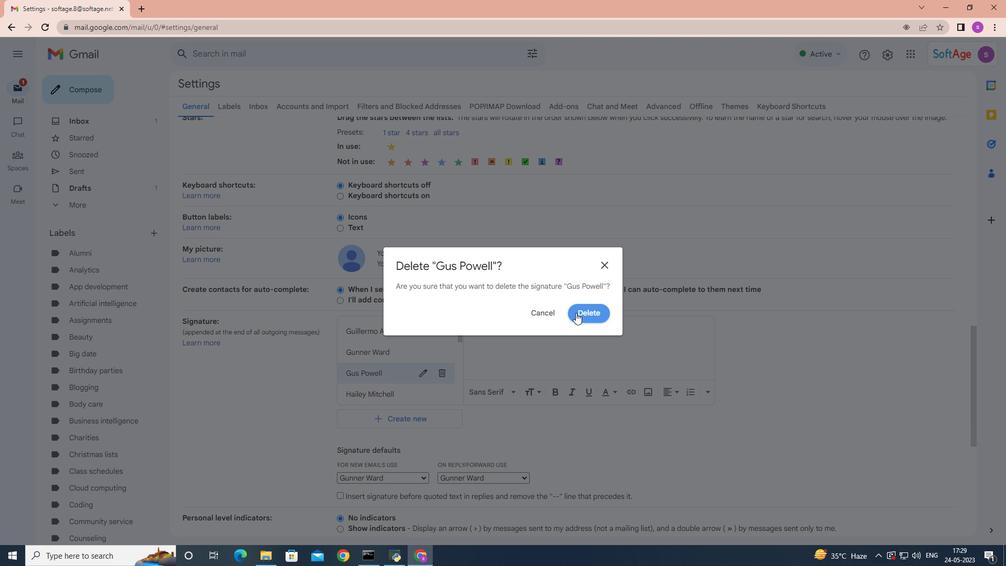 
Action: Mouse pressed left at (577, 312)
Screenshot: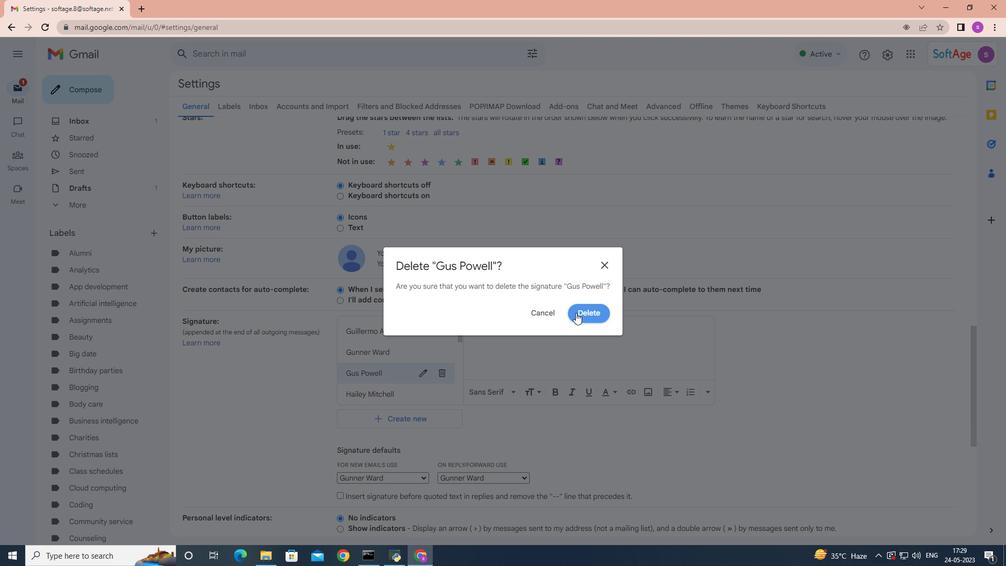 
Action: Mouse moved to (417, 418)
Screenshot: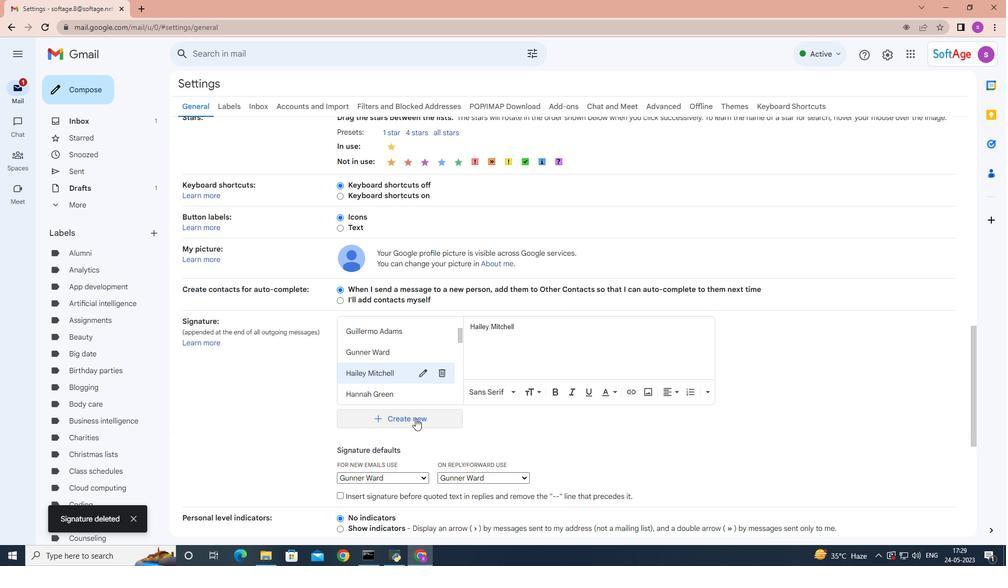 
Action: Mouse pressed left at (417, 418)
Screenshot: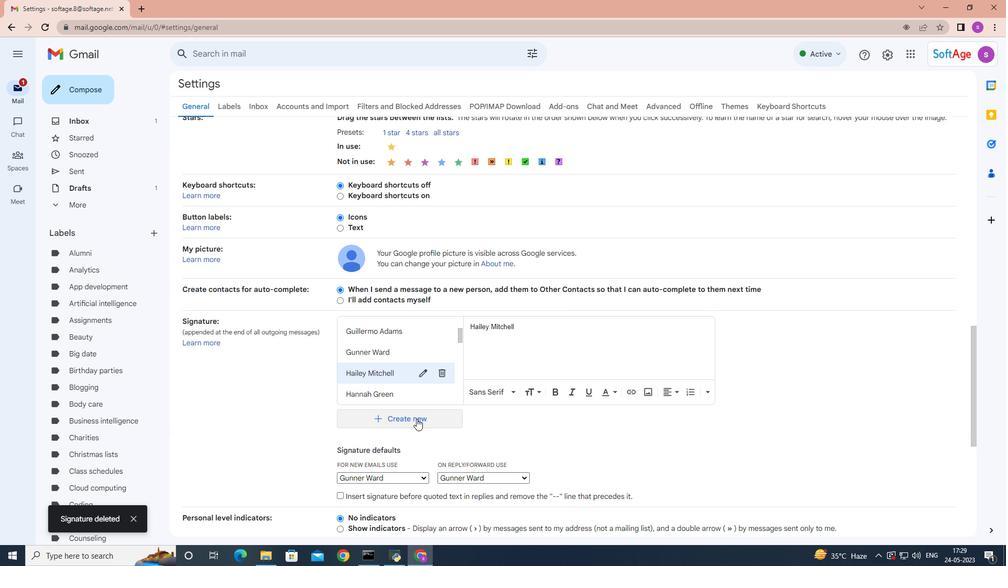 
Action: Mouse moved to (417, 417)
Screenshot: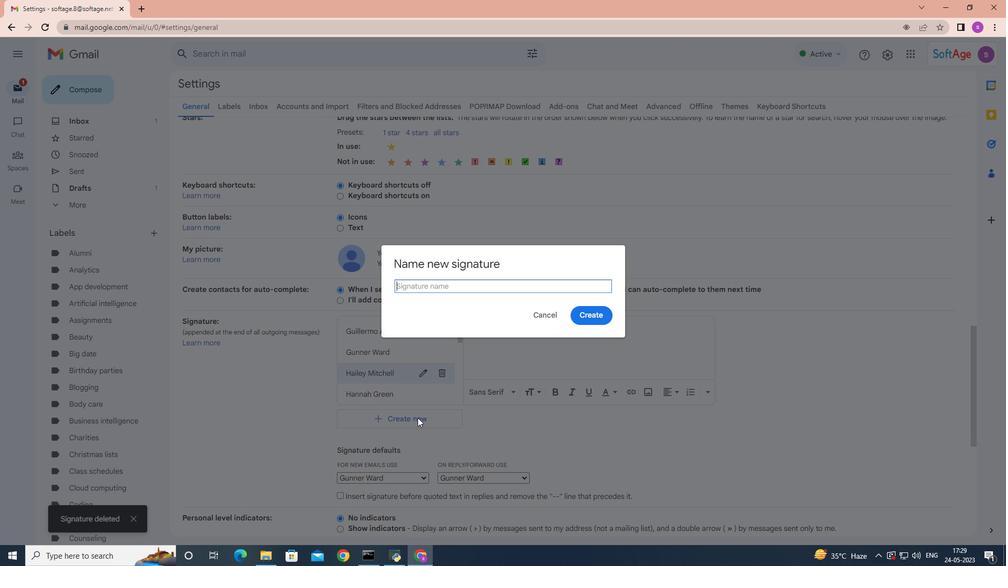 
Action: Key pressed <Key.shift>Gus<Key.space><Key.shift>Powell<Key.space>
Screenshot: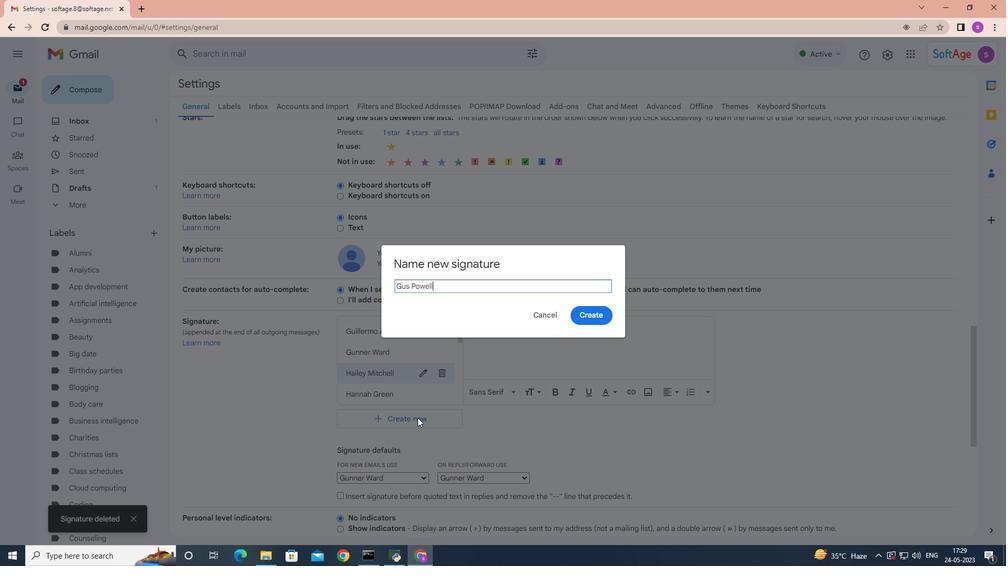 
Action: Mouse moved to (601, 316)
Screenshot: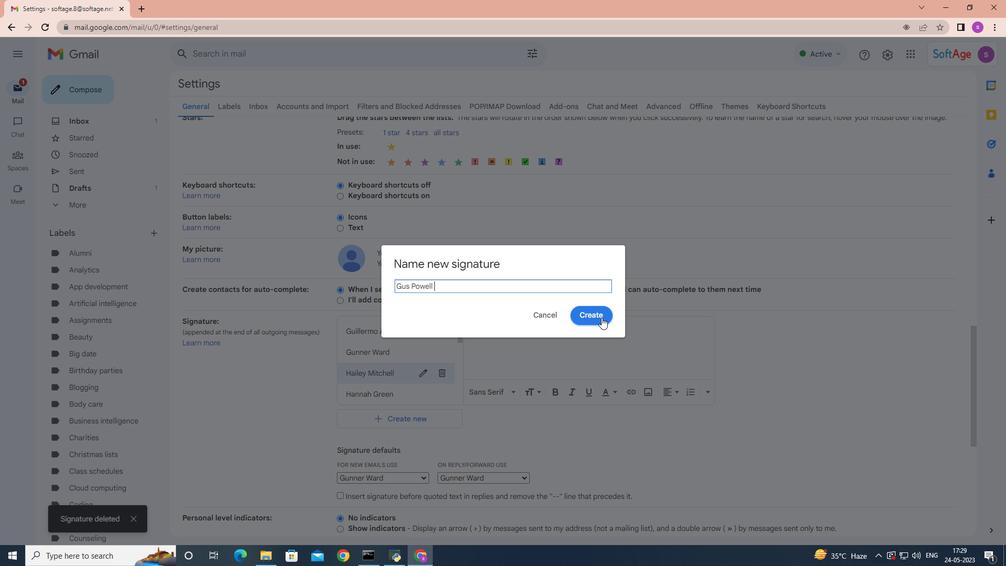 
Action: Mouse pressed left at (601, 316)
Screenshot: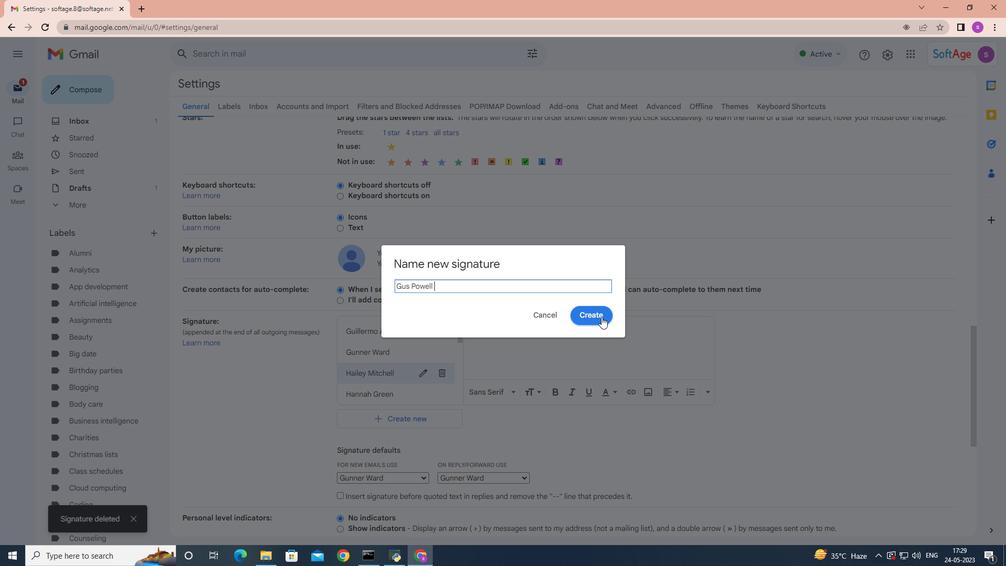 
Action: Key pressed <Key.shift>Gus<Key.space><Key.shift>Powell
Screenshot: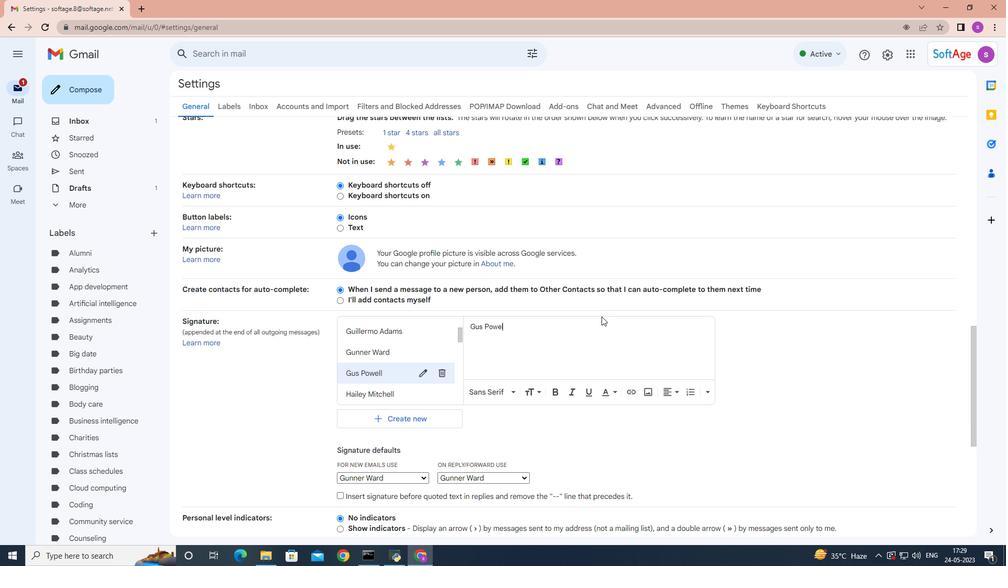 
Action: Mouse scrolled (601, 316) with delta (0, 0)
Screenshot: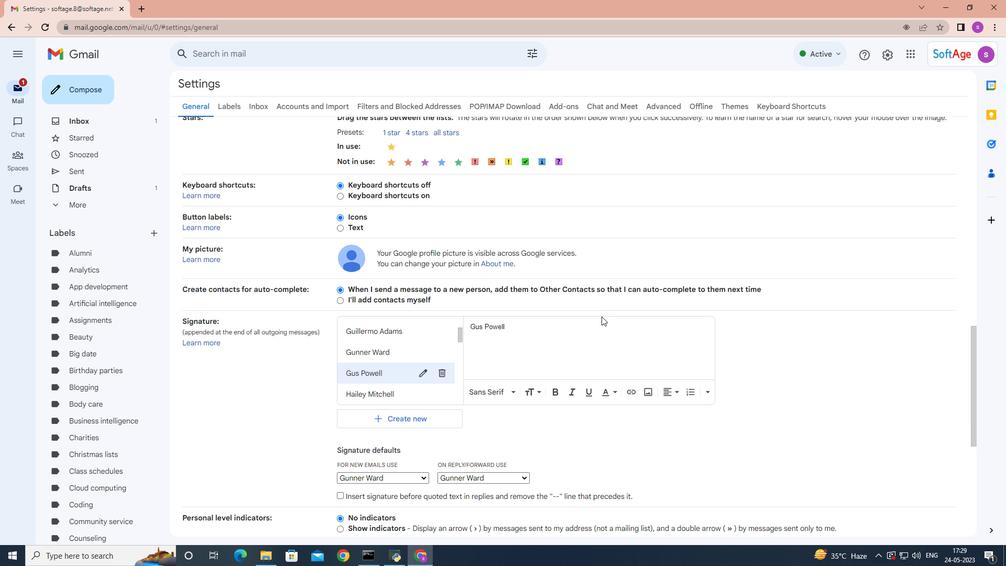 
Action: Mouse moved to (425, 426)
Screenshot: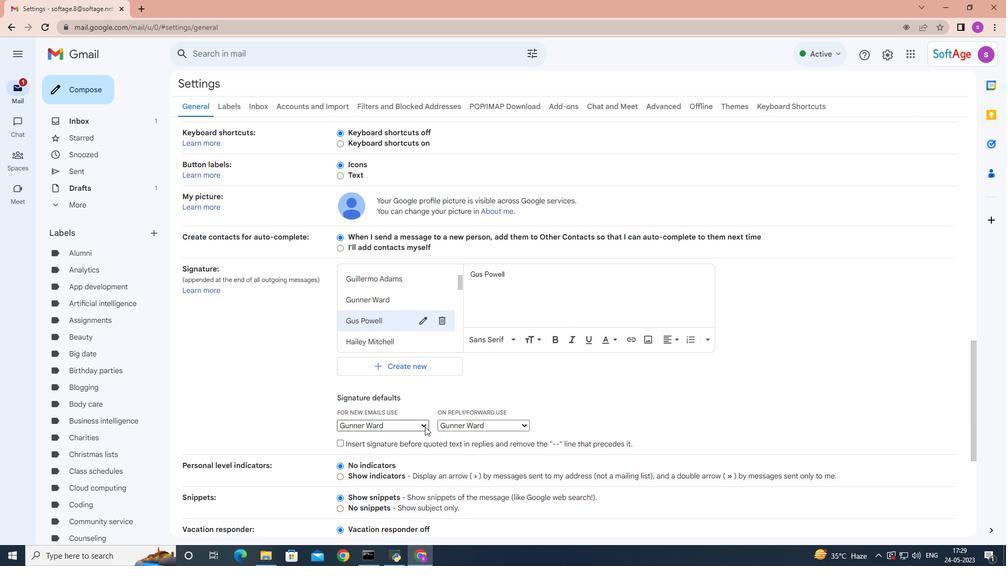
Action: Mouse pressed left at (425, 426)
Screenshot: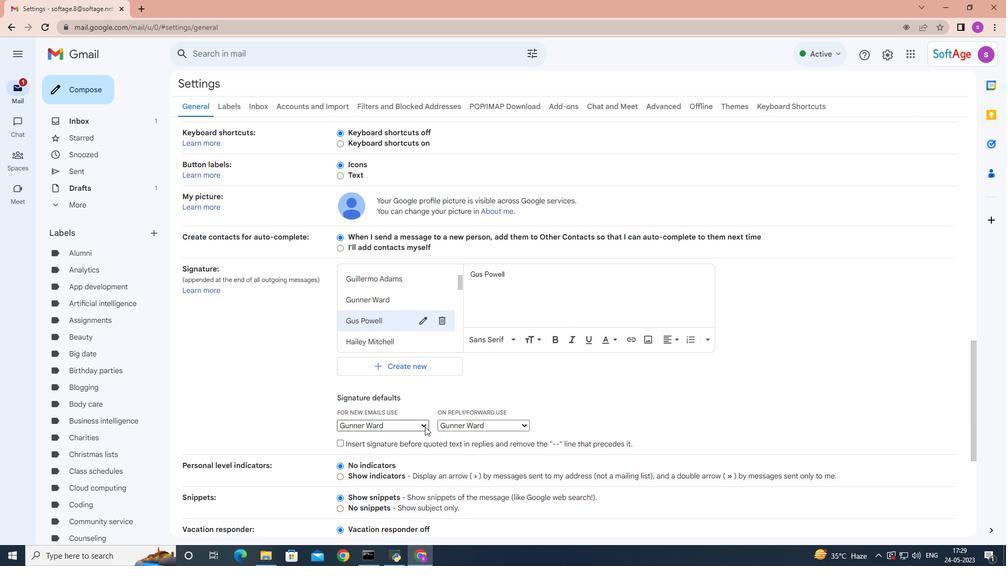 
Action: Mouse moved to (395, 400)
Screenshot: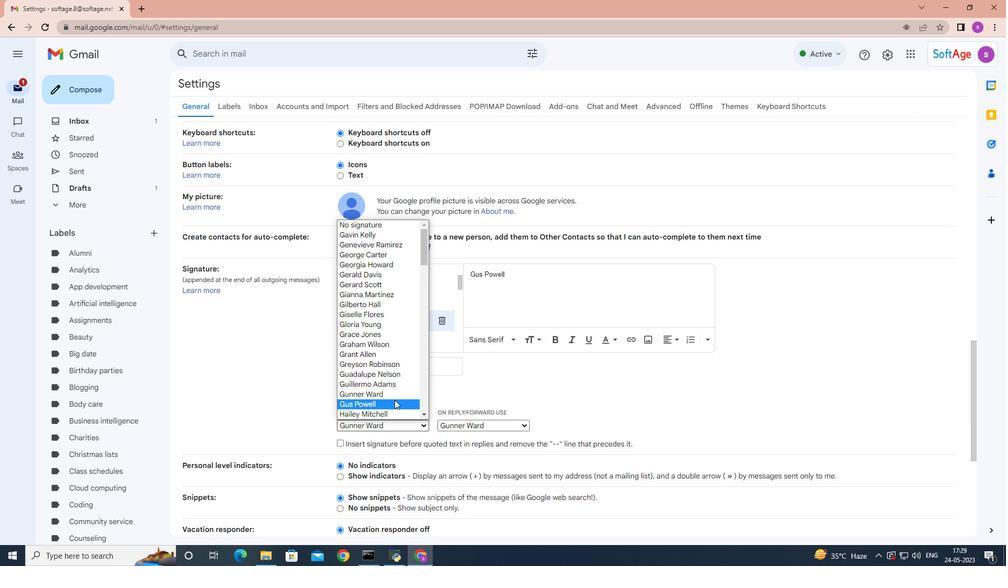 
Action: Mouse pressed left at (395, 400)
Screenshot: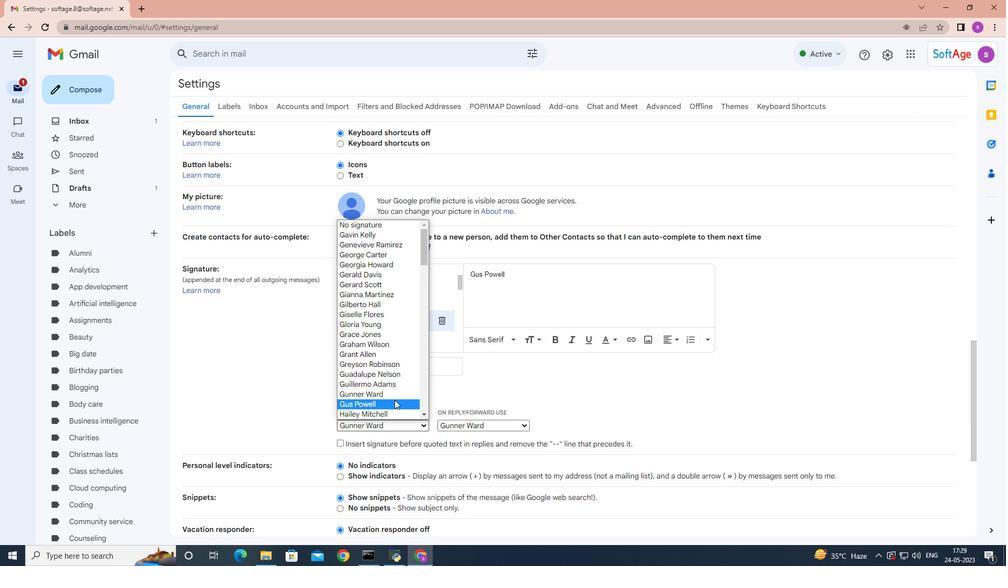 
Action: Mouse moved to (522, 425)
Screenshot: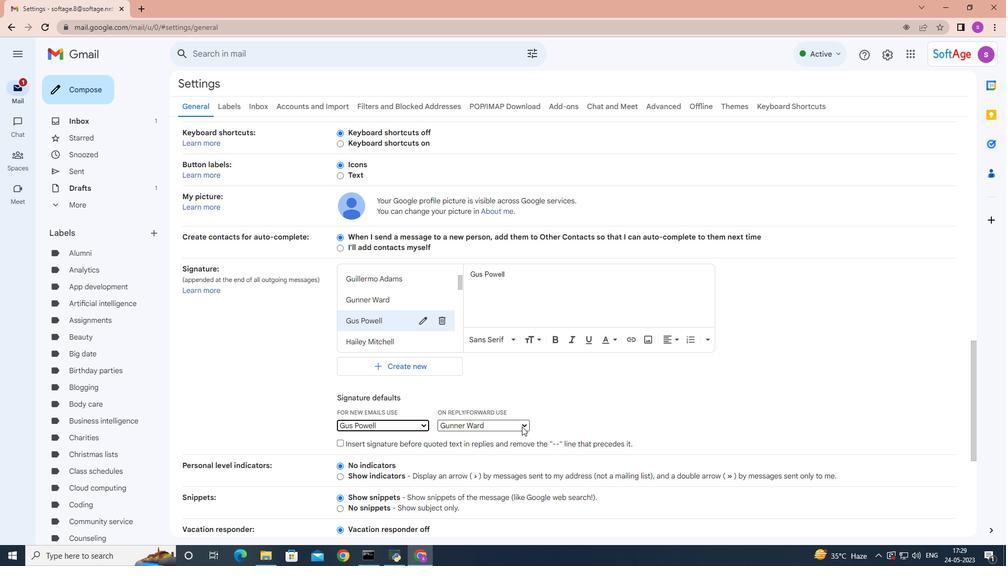 
Action: Mouse pressed left at (522, 425)
Screenshot: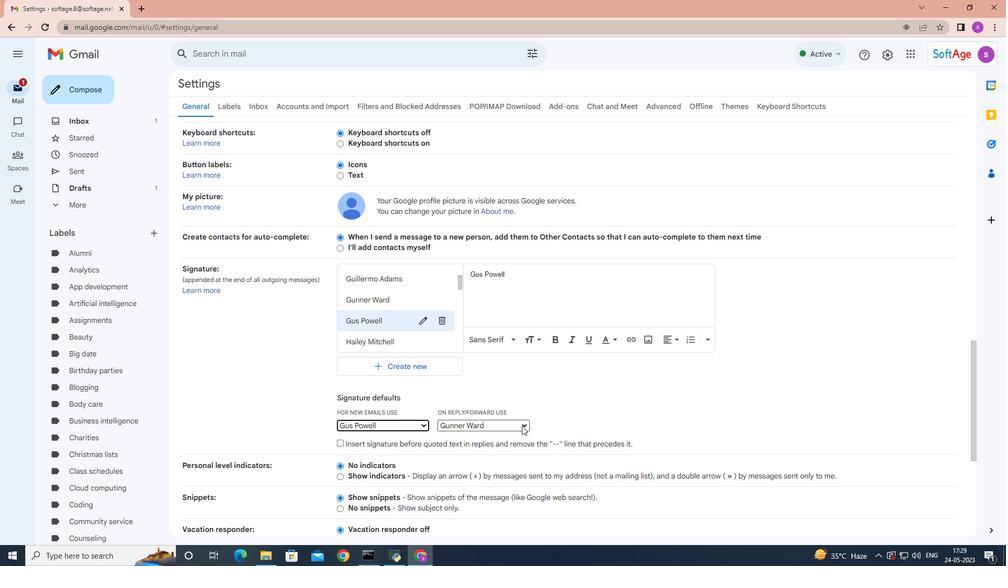 
Action: Mouse moved to (507, 402)
Screenshot: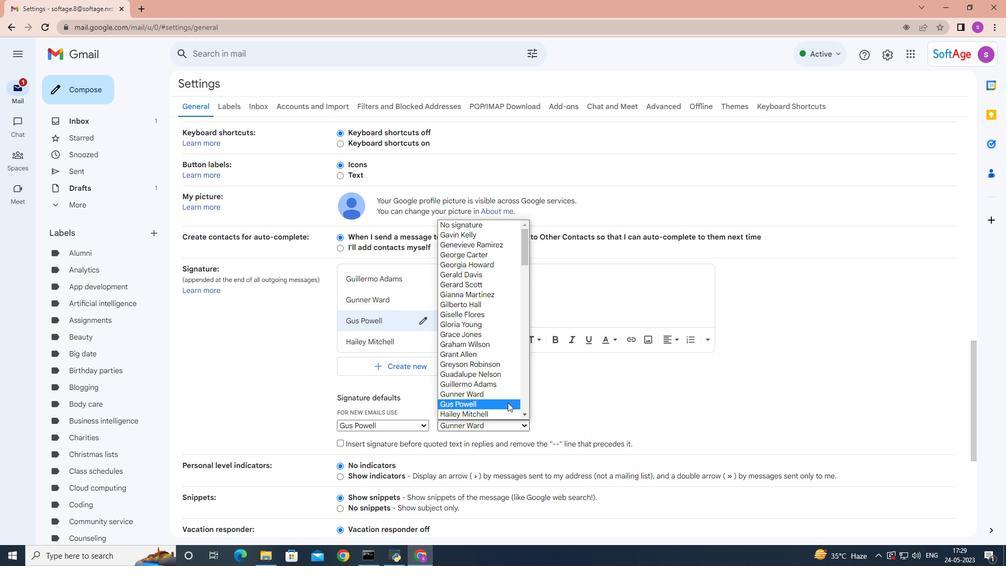 
Action: Mouse pressed left at (507, 402)
Screenshot: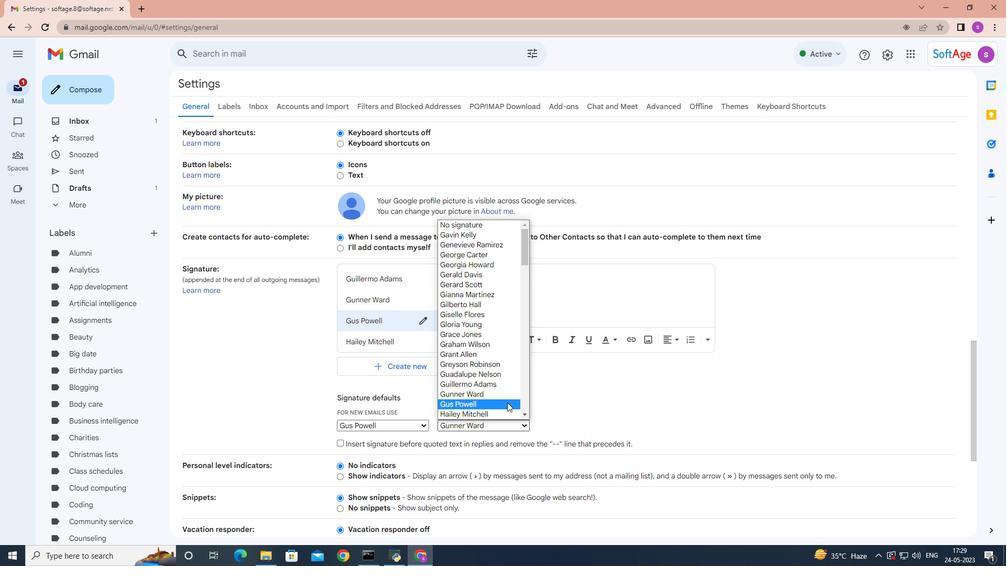 
Action: Mouse moved to (688, 320)
Screenshot: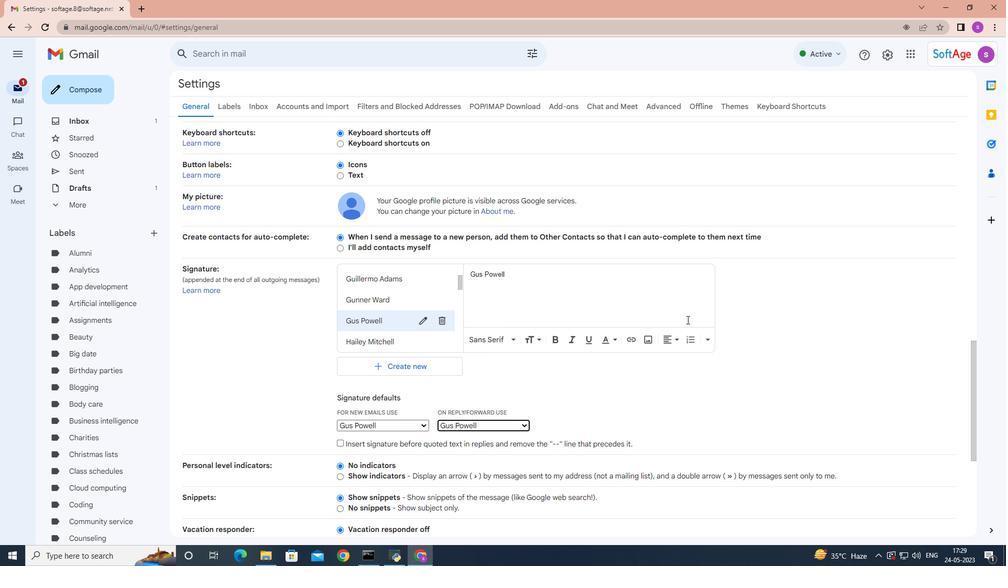 
Action: Mouse scrolled (688, 319) with delta (0, 0)
Screenshot: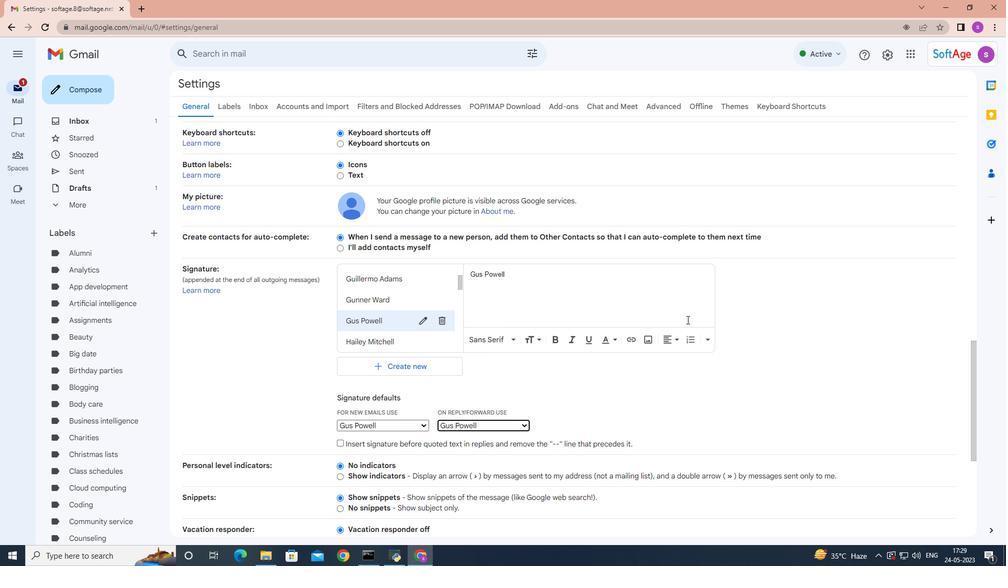 
Action: Mouse moved to (688, 321)
Screenshot: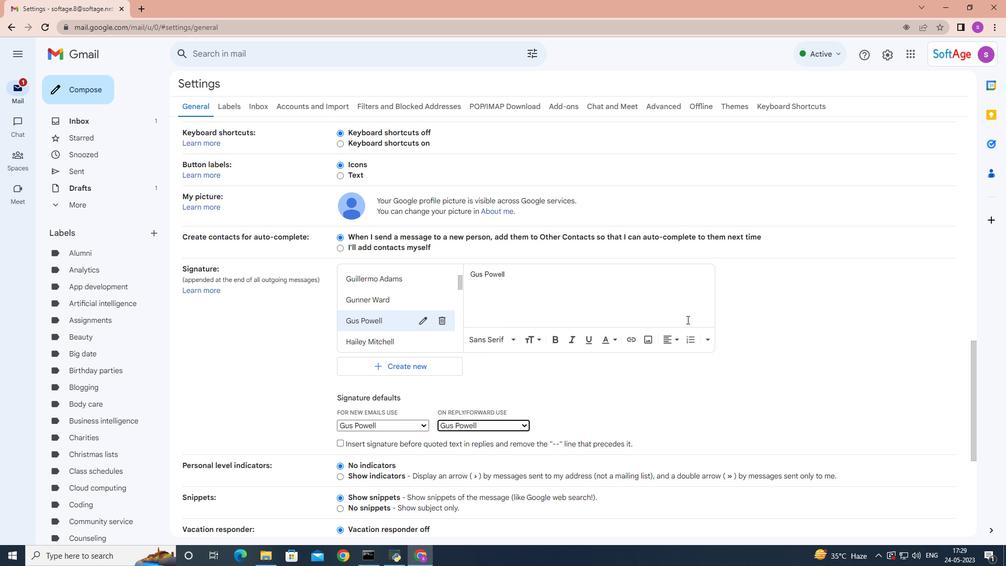 
Action: Mouse scrolled (688, 320) with delta (0, 0)
Screenshot: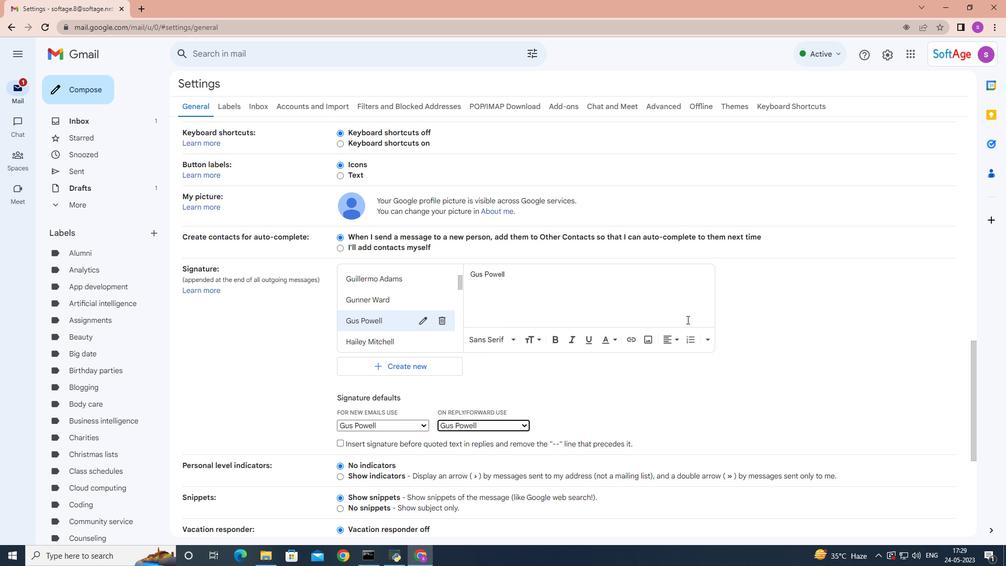 
Action: Mouse scrolled (688, 320) with delta (0, 0)
Screenshot: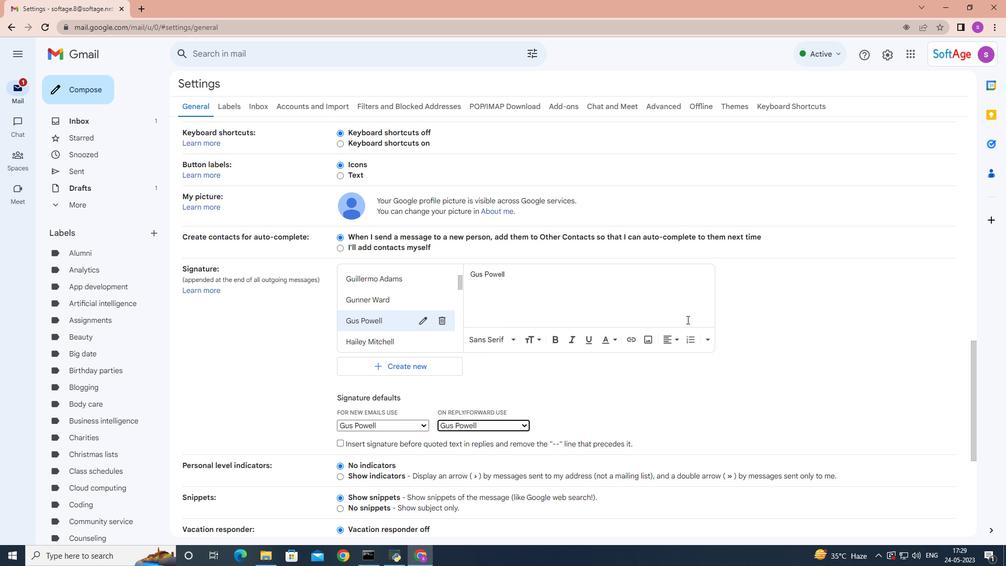 
Action: Mouse scrolled (688, 320) with delta (0, 0)
Screenshot: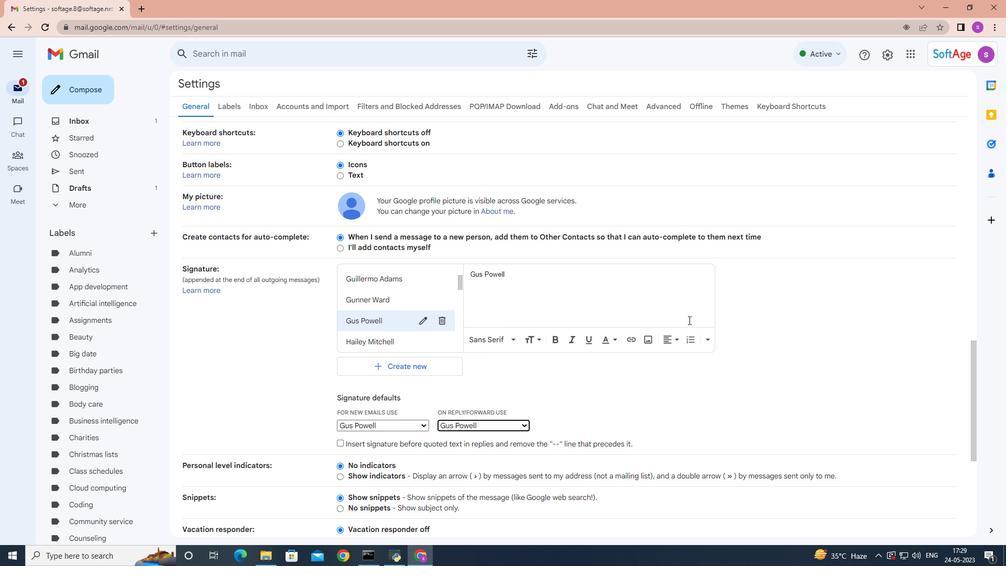 
Action: Mouse scrolled (688, 320) with delta (0, 0)
Screenshot: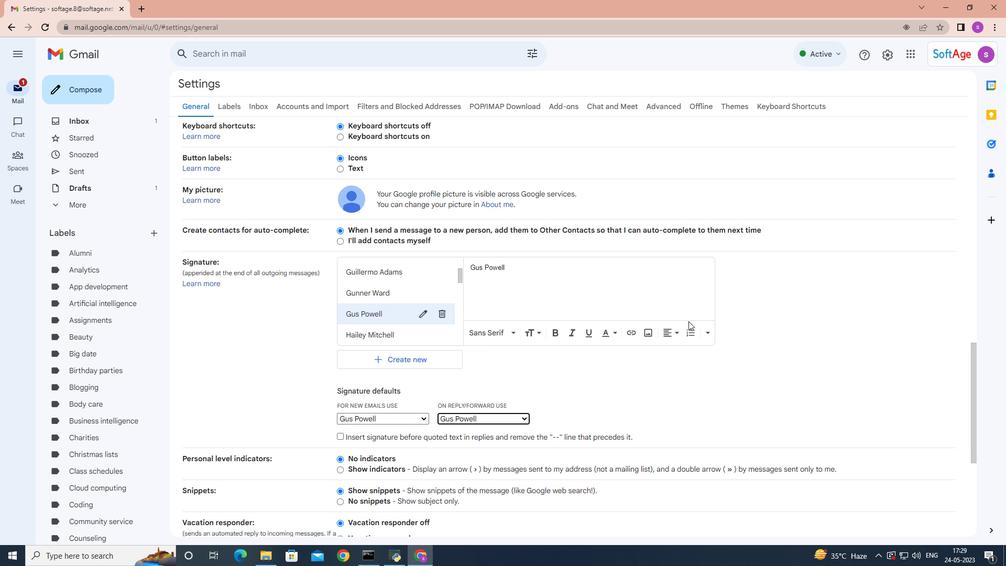 
Action: Mouse moved to (683, 326)
Screenshot: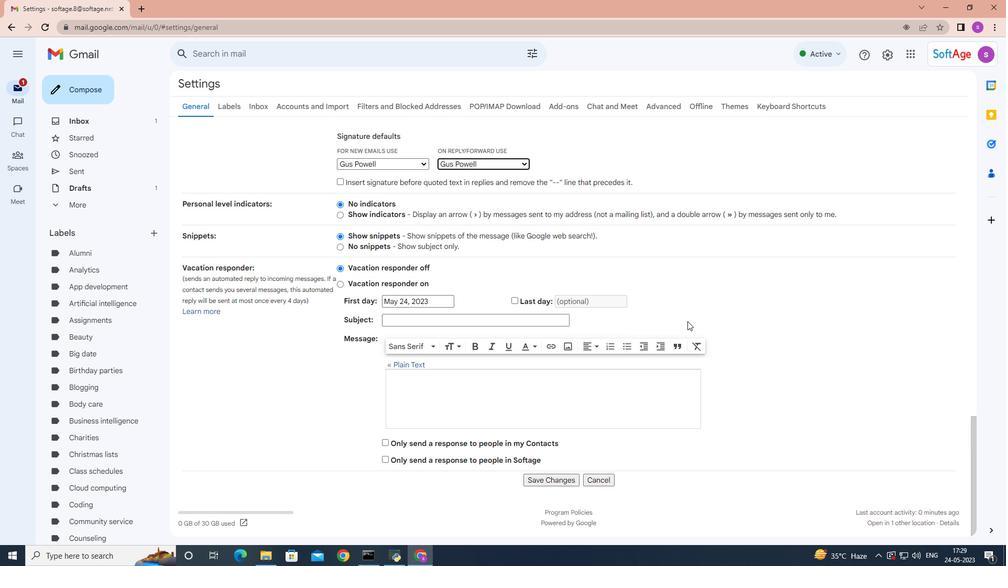 
Action: Mouse scrolled (683, 326) with delta (0, 0)
Screenshot: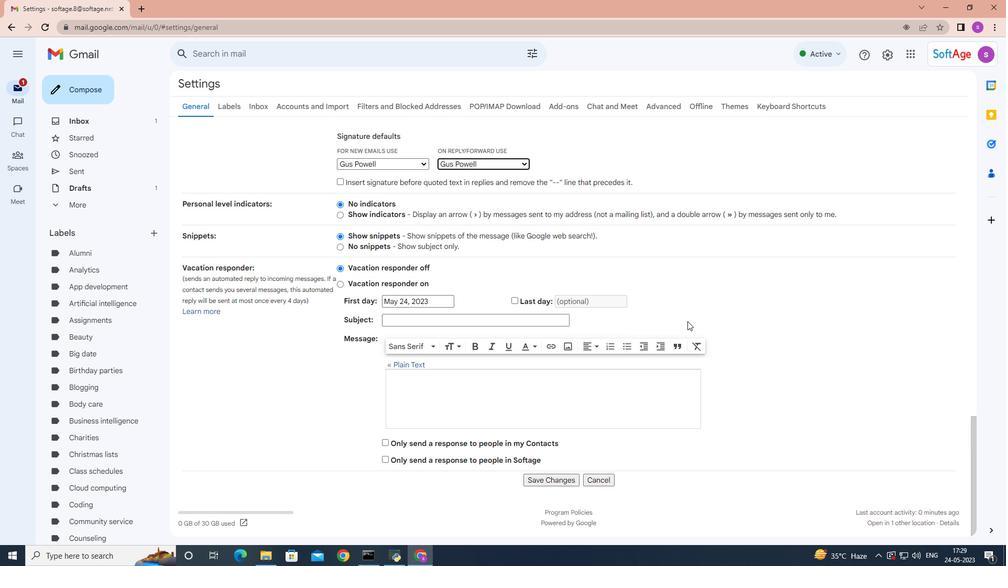 
Action: Mouse moved to (680, 332)
Screenshot: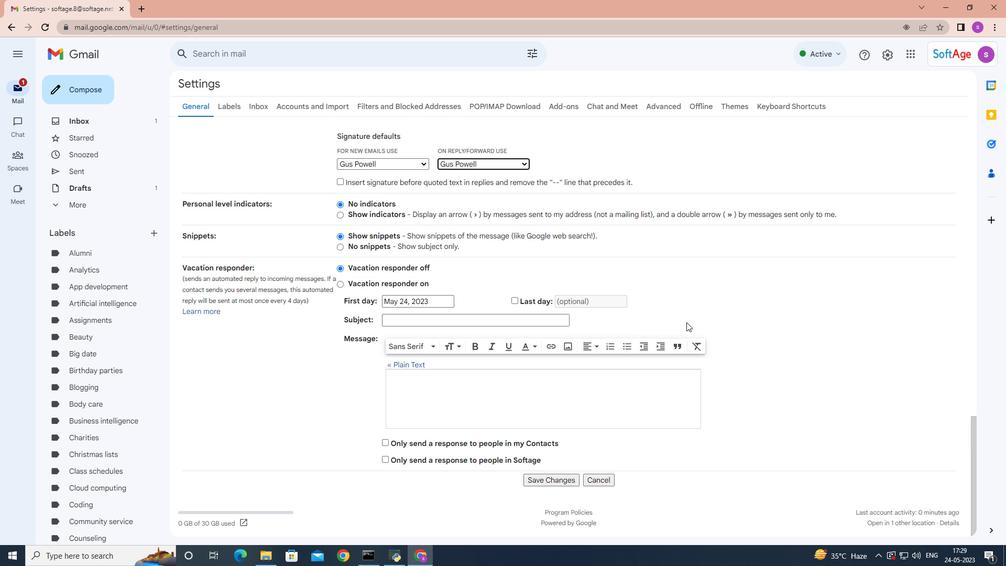 
Action: Mouse scrolled (680, 331) with delta (0, 0)
Screenshot: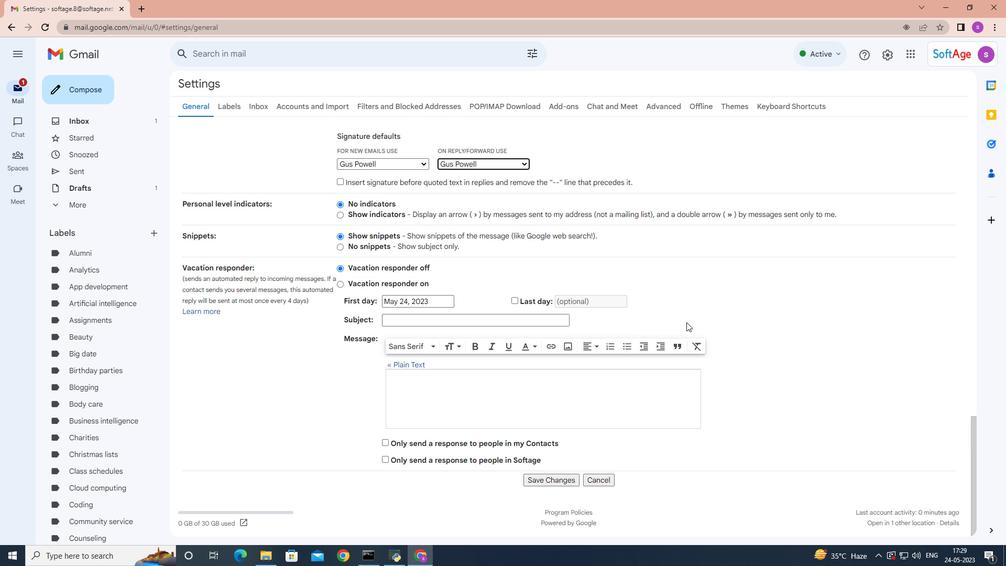 
Action: Mouse moved to (546, 479)
Screenshot: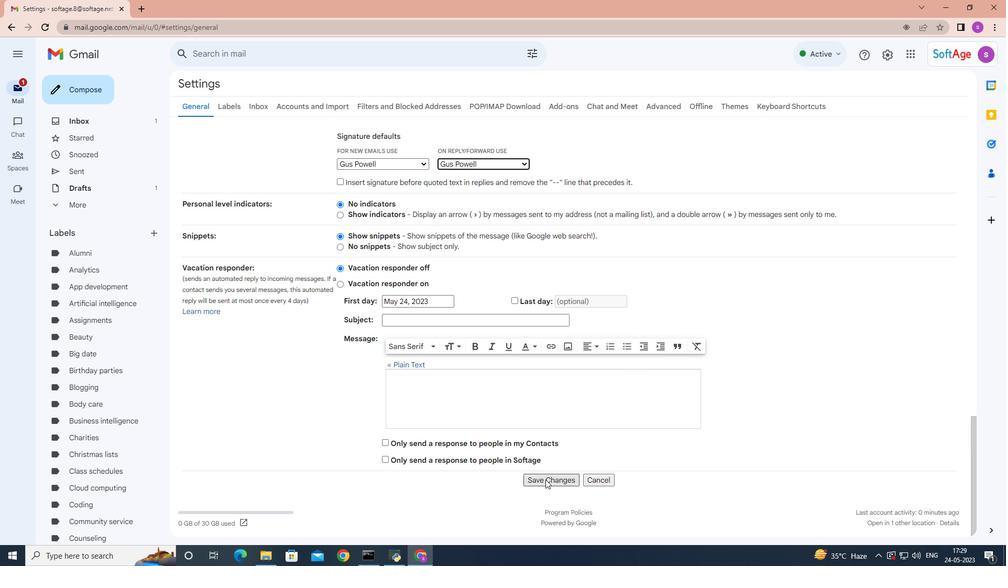 
Action: Mouse pressed left at (546, 479)
Screenshot: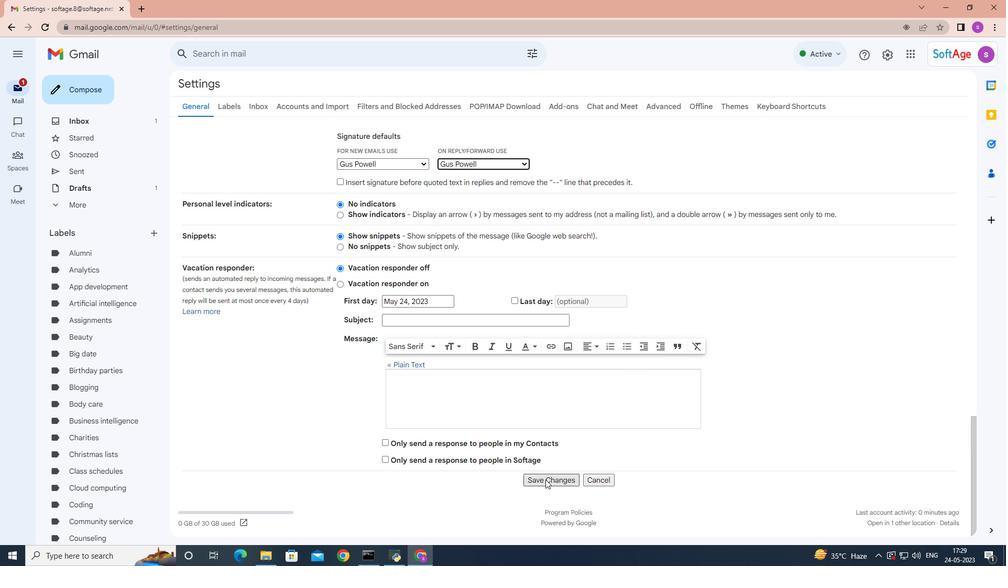 
Action: Mouse moved to (90, 93)
Screenshot: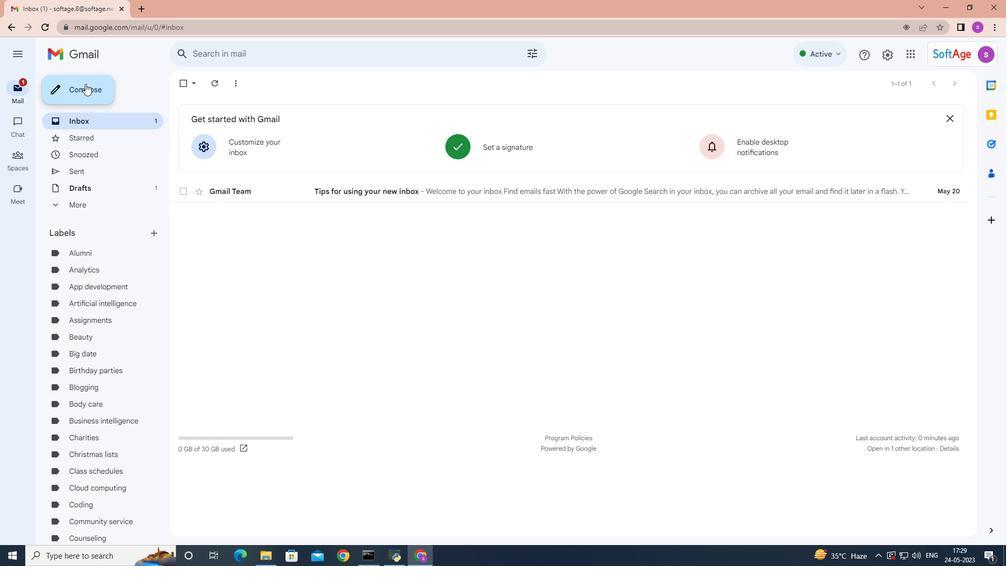 
Action: Mouse pressed left at (90, 93)
Screenshot: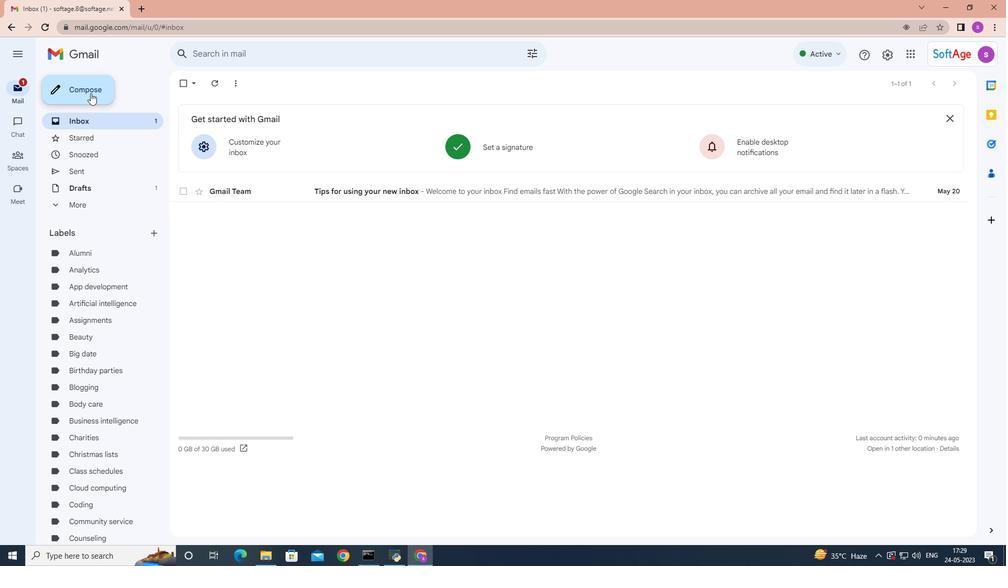 
Action: Mouse moved to (742, 277)
Screenshot: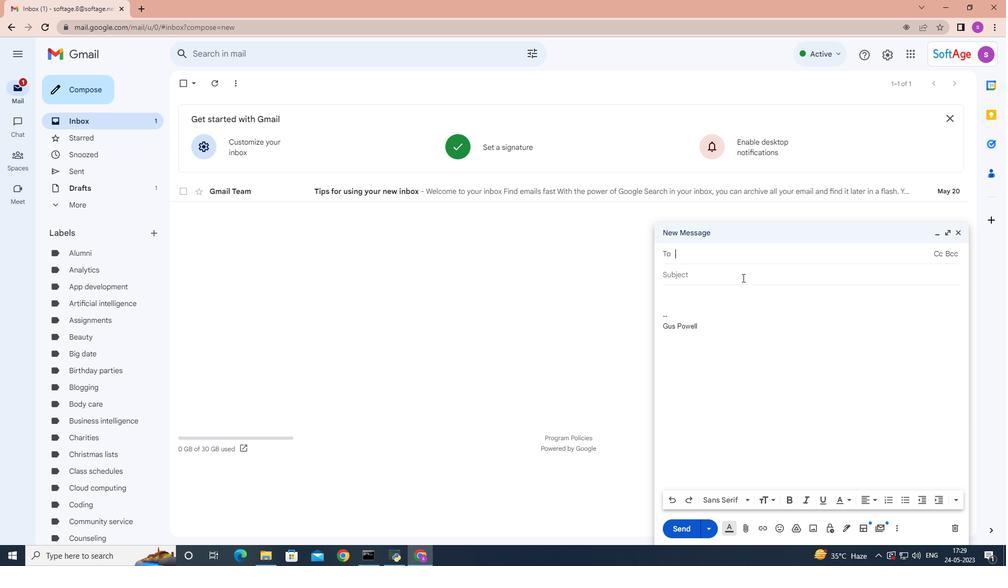 
Action: Mouse pressed left at (742, 277)
Screenshot: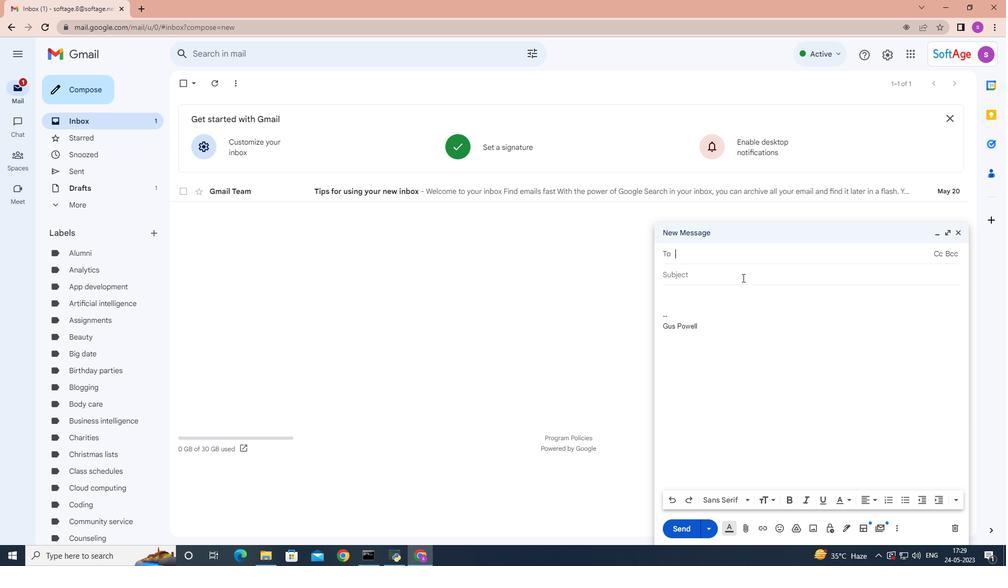 
Action: Mouse moved to (742, 277)
Screenshot: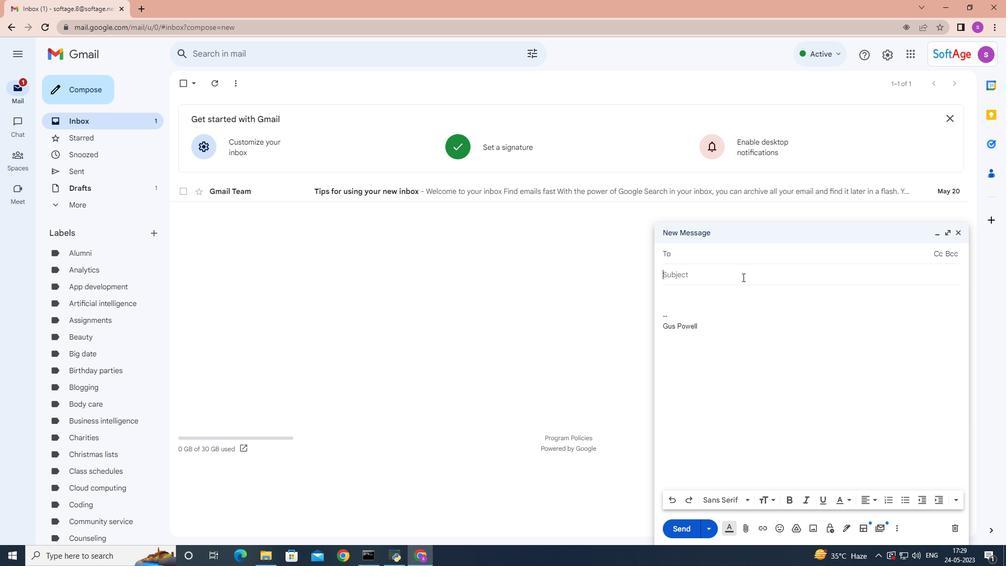 
Action: Key pressed <Key.shift>Cancellation<Key.space>of<Key.space>a<Key.space>call<Key.space>and<Key.space>the<Key.space><Key.backspace><Key.backspace><Key.backspace><Key.backspace><Key.backspace><Key.backspace><Key.backspace><Key.backspace>
Screenshot: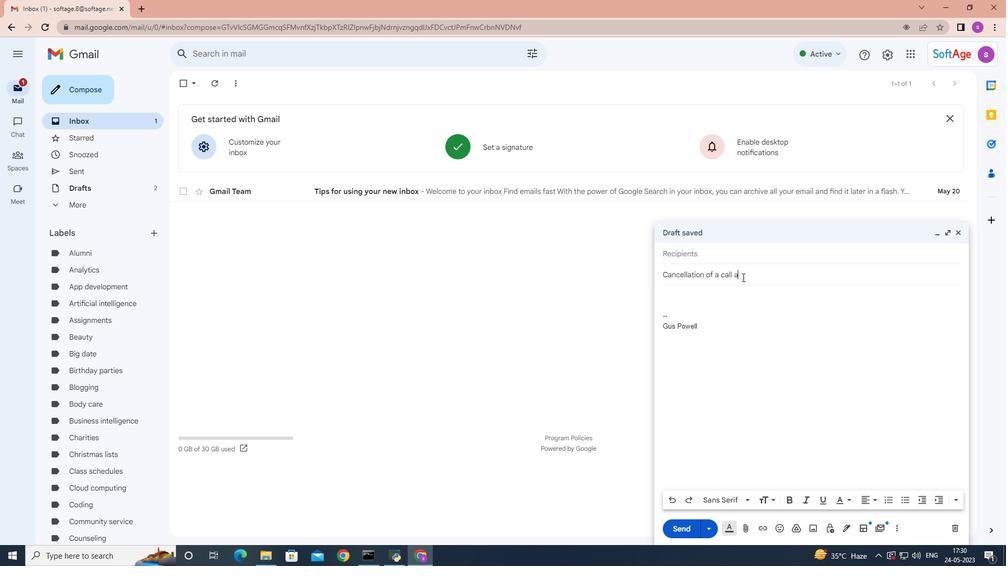 
Action: Mouse moved to (661, 290)
Screenshot: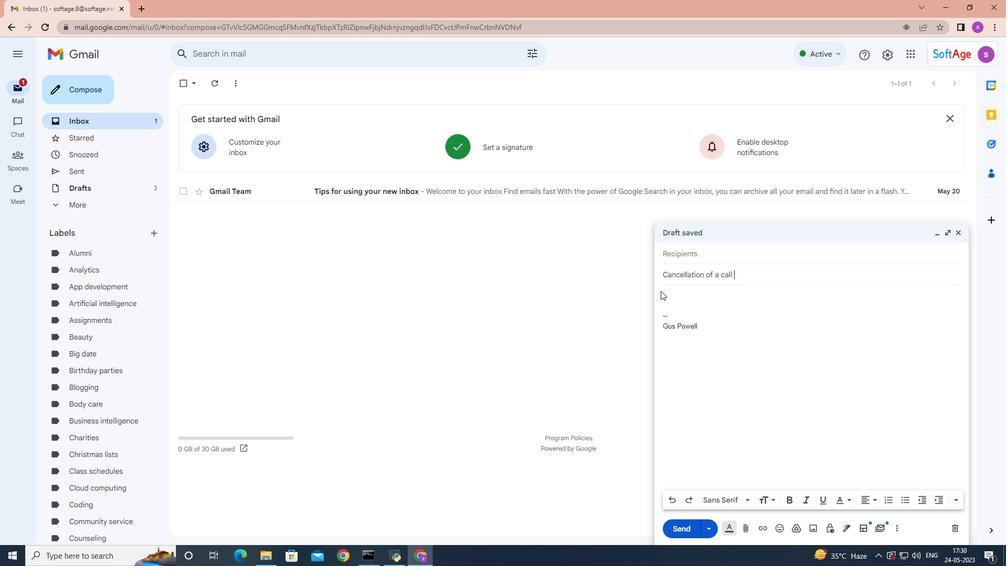 
Action: Mouse pressed left at (661, 290)
Screenshot: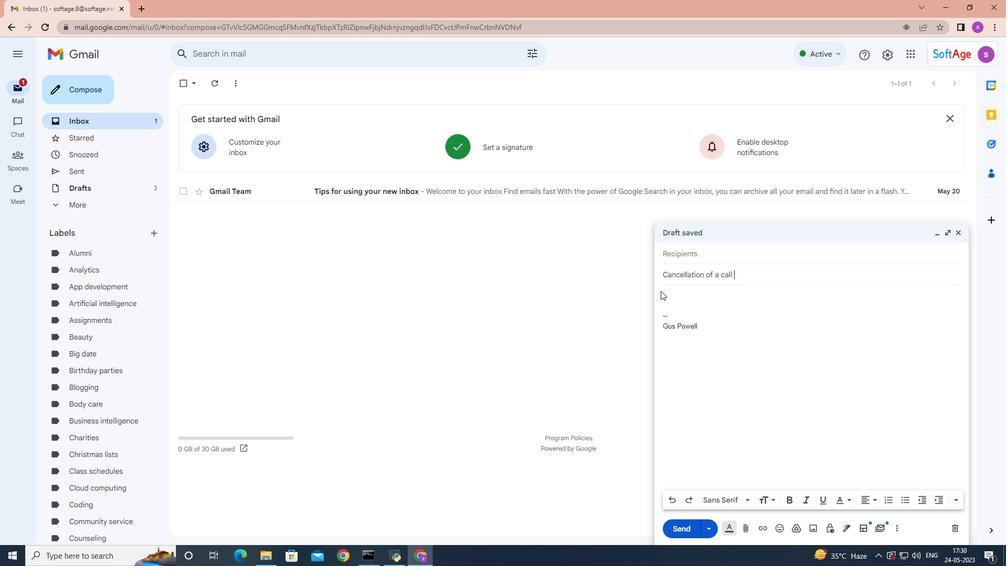 
Action: Mouse moved to (674, 289)
Screenshot: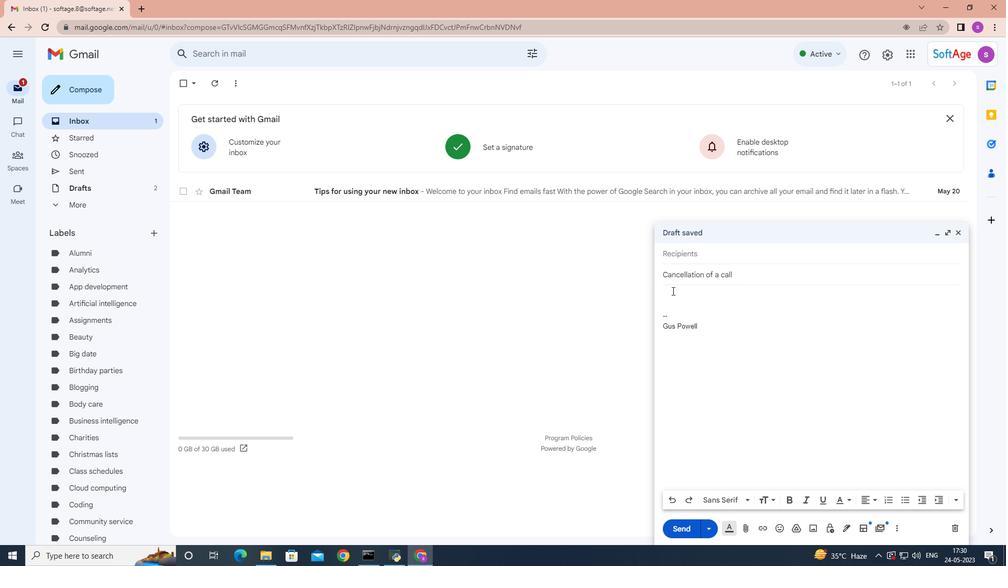 
Action: Mouse pressed left at (674, 289)
Screenshot: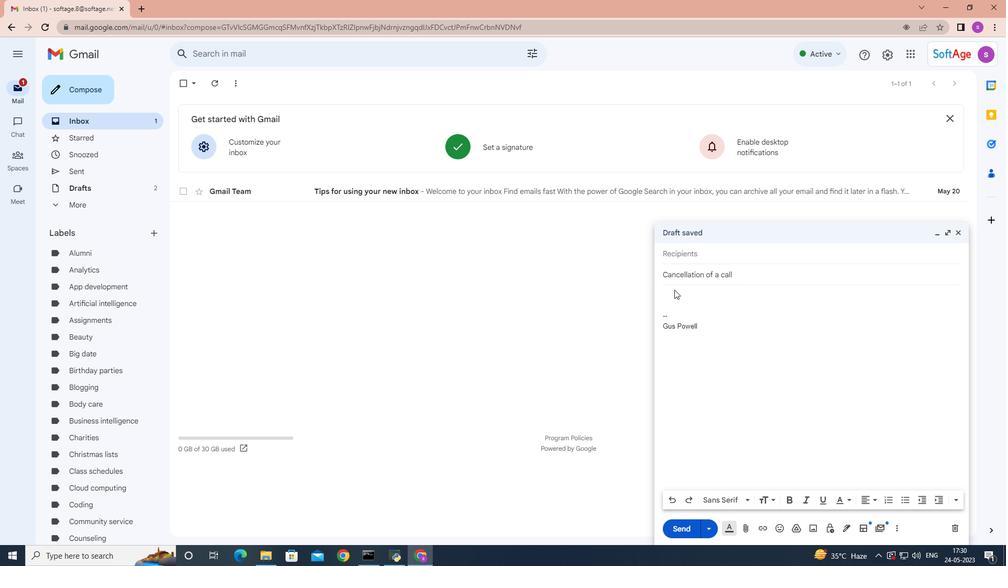 
Action: Key pressed <Key.shift>Can<Key.space>you<Key.space>please<Key.space>provide<Key.space>an<Key.space>update<Key.space>on<Key.space>the<Key.space>project<Key.space>status<Key.shift>?
Screenshot: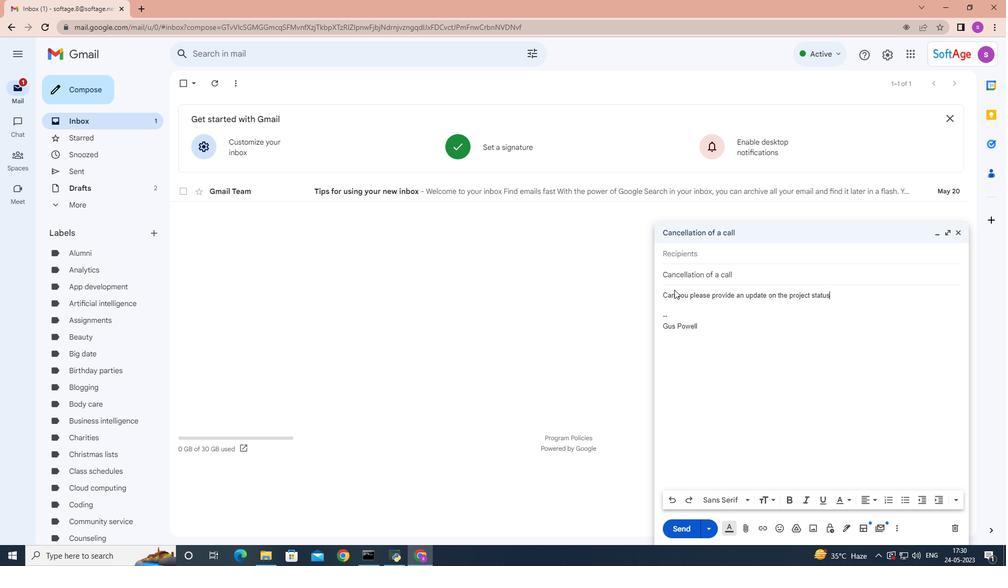 
Action: Mouse moved to (698, 254)
Screenshot: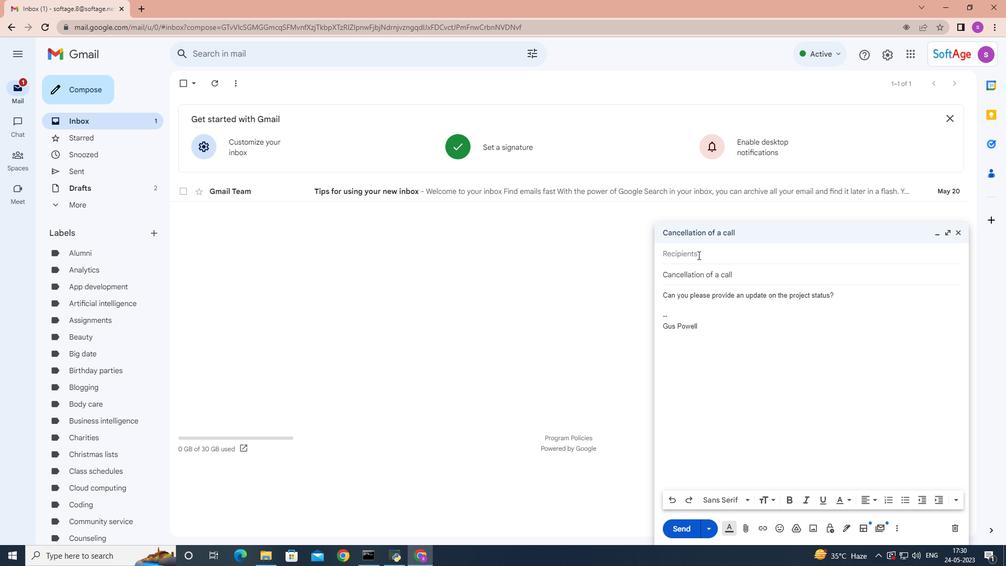
Action: Mouse pressed left at (698, 254)
Screenshot: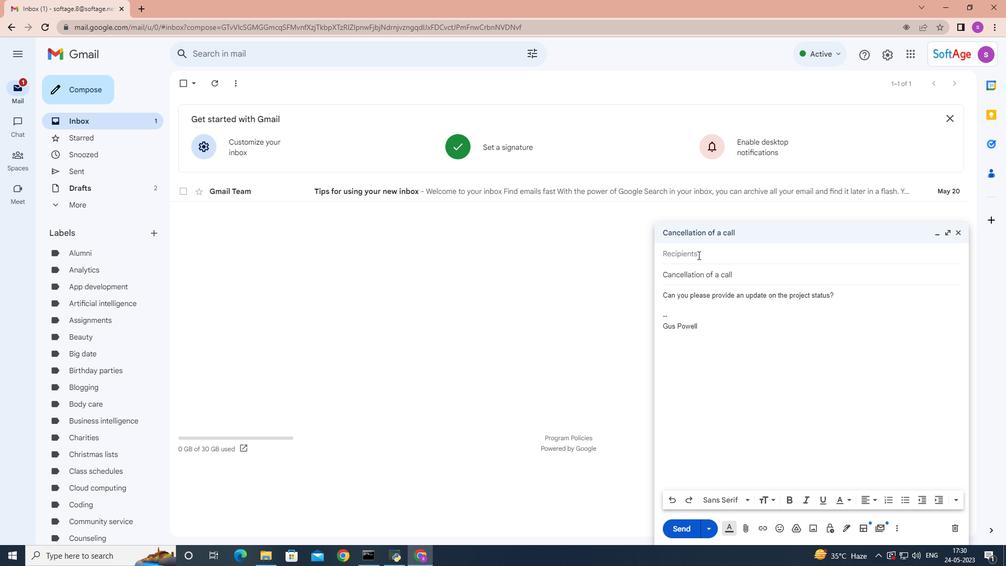 
Action: Mouse moved to (698, 253)
Screenshot: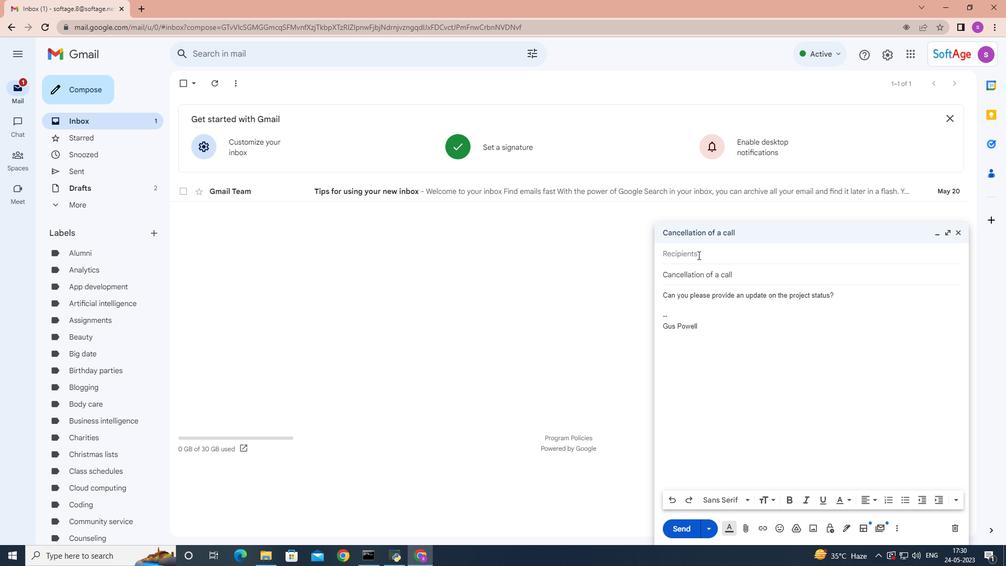 
Action: Key pressed softage.9
Screenshot: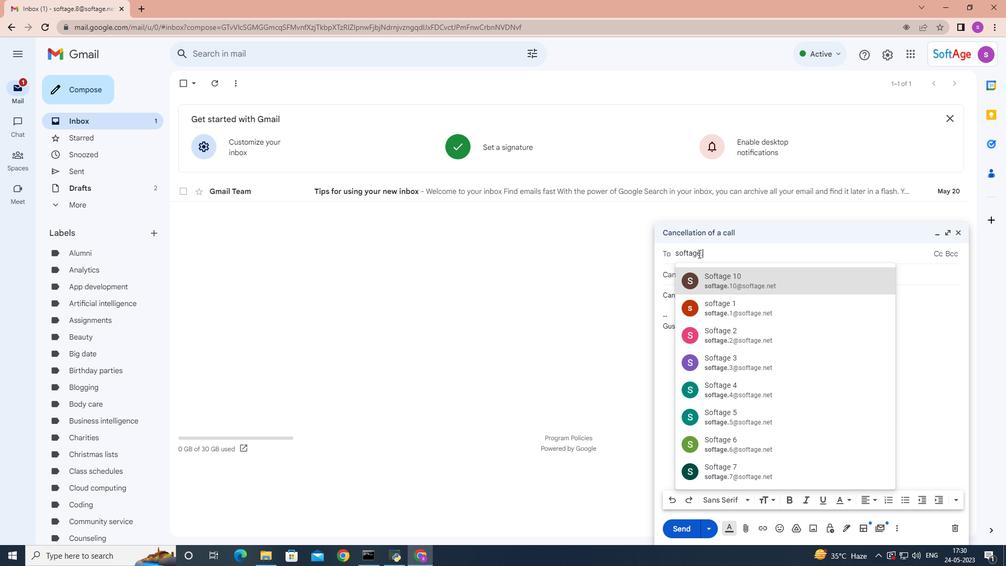
Action: Mouse moved to (716, 274)
Screenshot: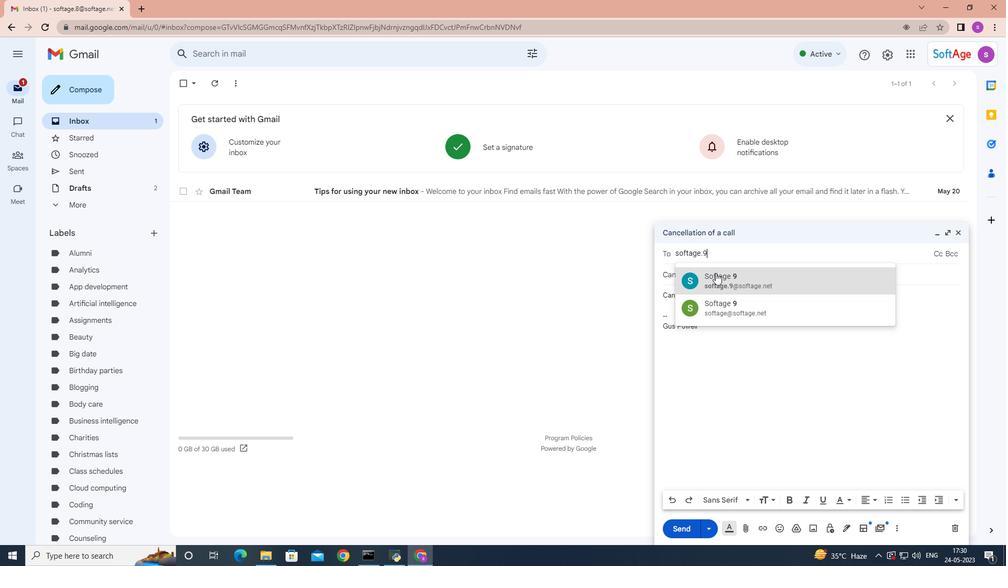 
Action: Mouse pressed left at (716, 274)
Screenshot: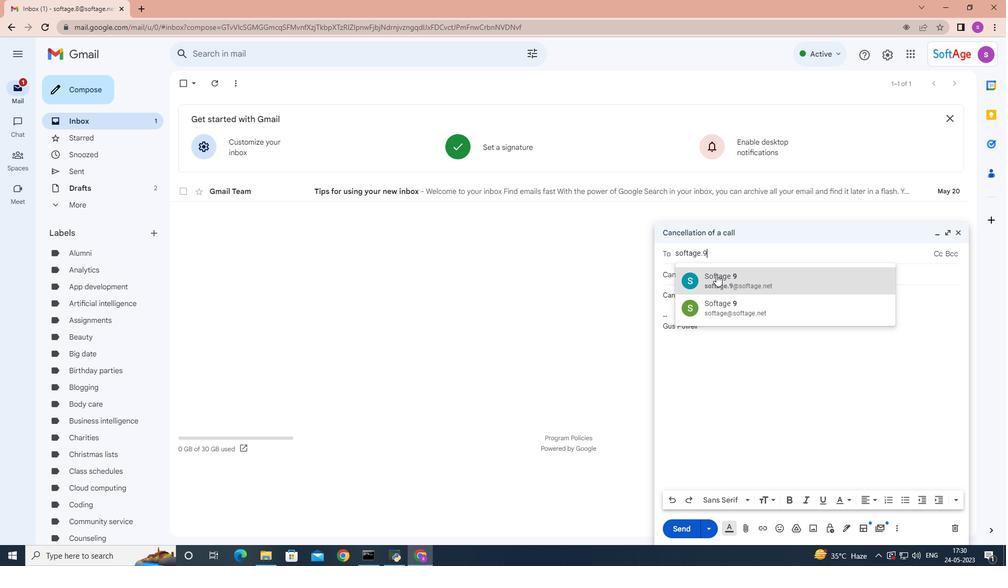 
Action: Key pressed softage.10
Screenshot: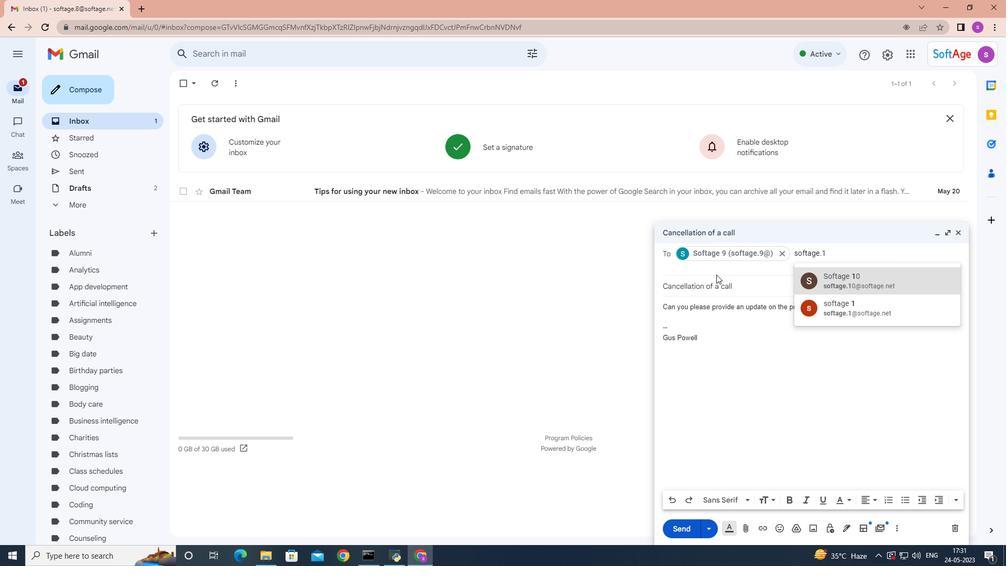
Action: Mouse moved to (835, 285)
Screenshot: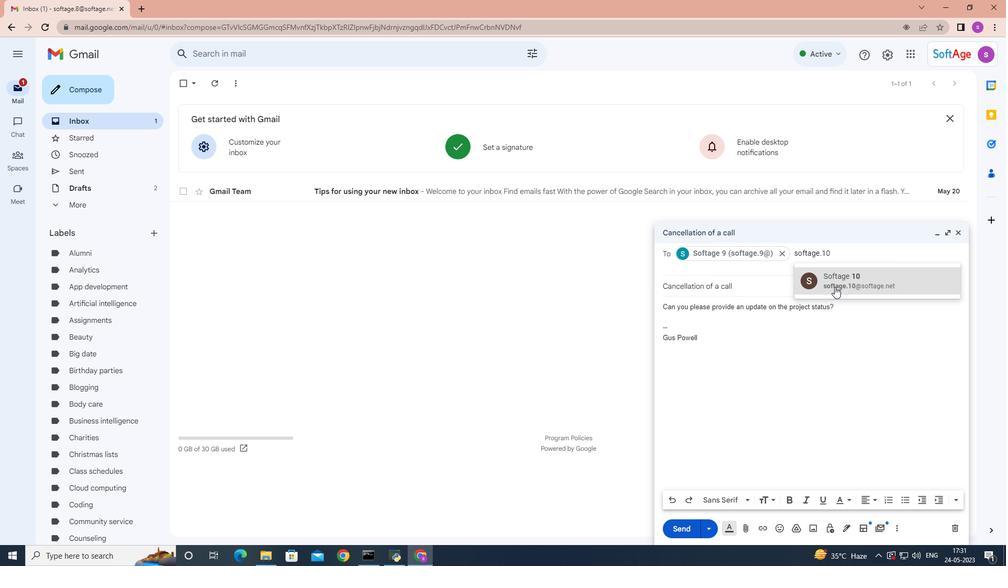 
Action: Mouse pressed left at (835, 285)
Screenshot: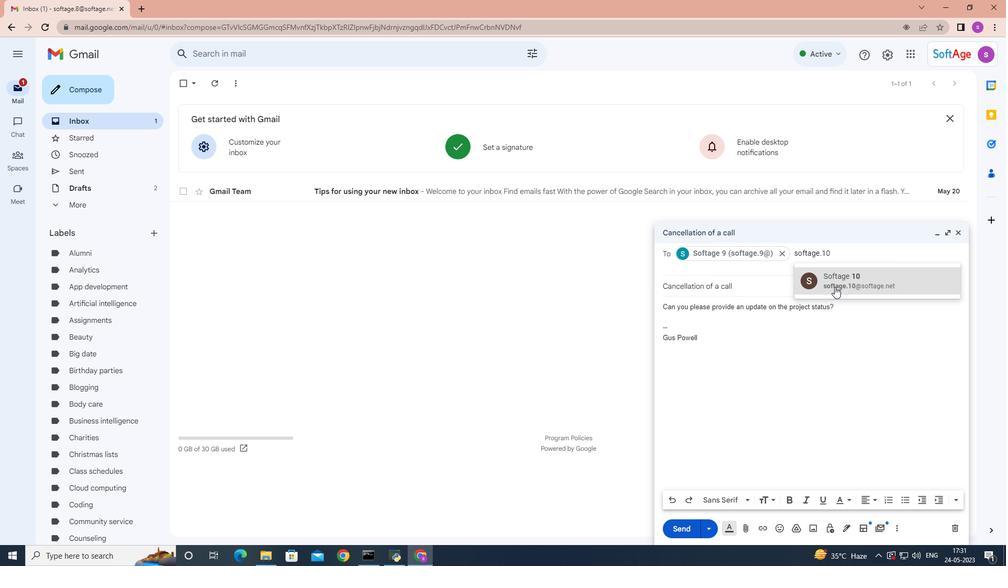 
Action: Mouse moved to (684, 530)
Screenshot: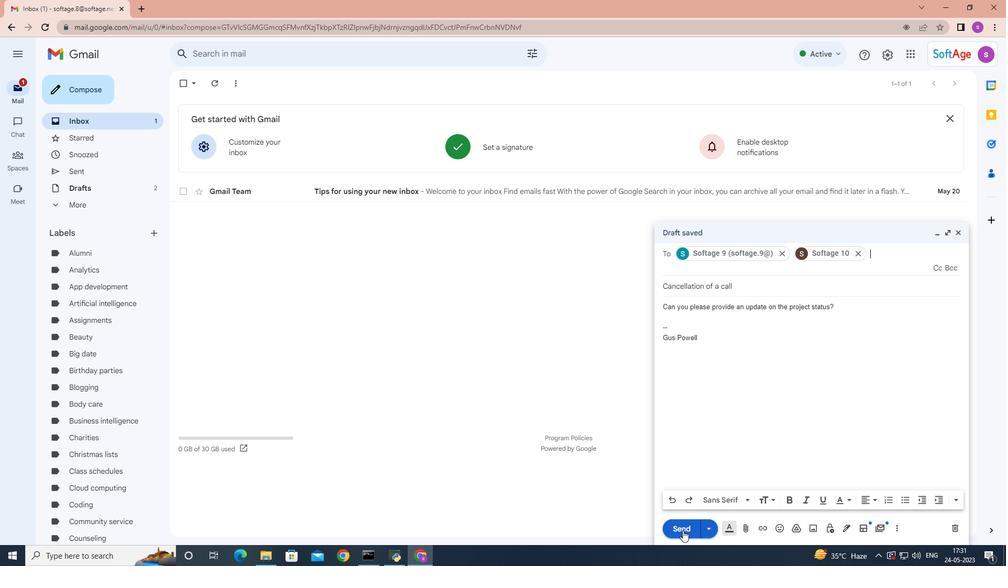 
Action: Mouse pressed left at (684, 530)
Screenshot: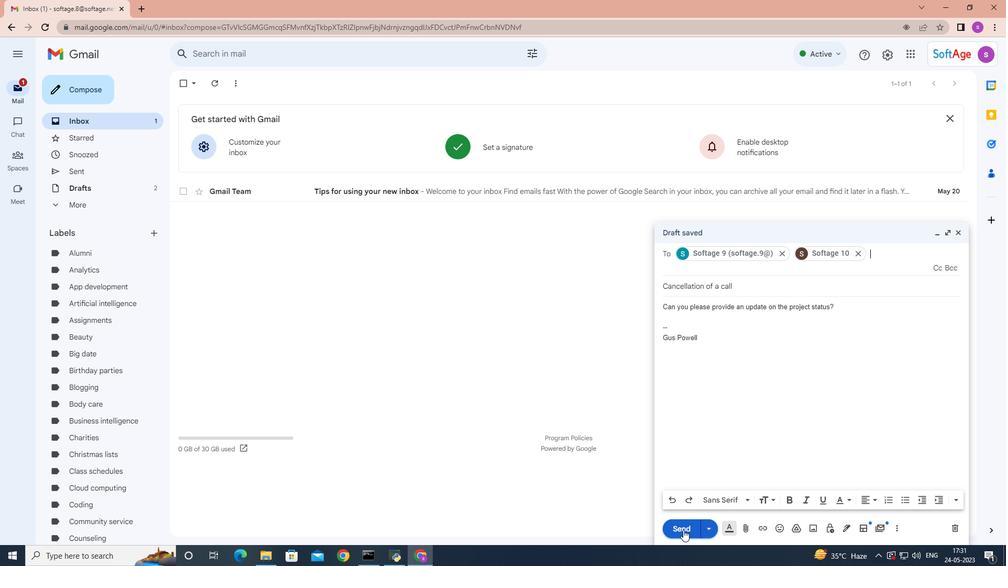 
Action: Mouse moved to (684, 530)
Screenshot: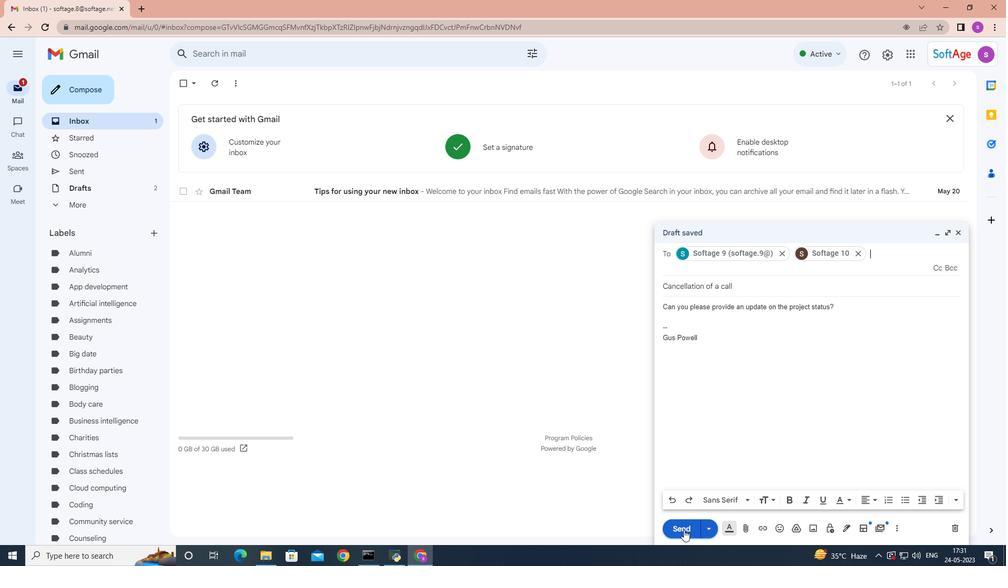 
